 Task: Find connections with filter location Biankouma with filter topic #Managementconsultingwith filter profile language Spanish with filter current company Intelliswift Software with filter school P E S College of Engineering, MANDYA with filter industry Tobacco Manufacturing with filter service category Editing with filter keywords title Sheet Metal Worker
Action: Mouse moved to (483, 66)
Screenshot: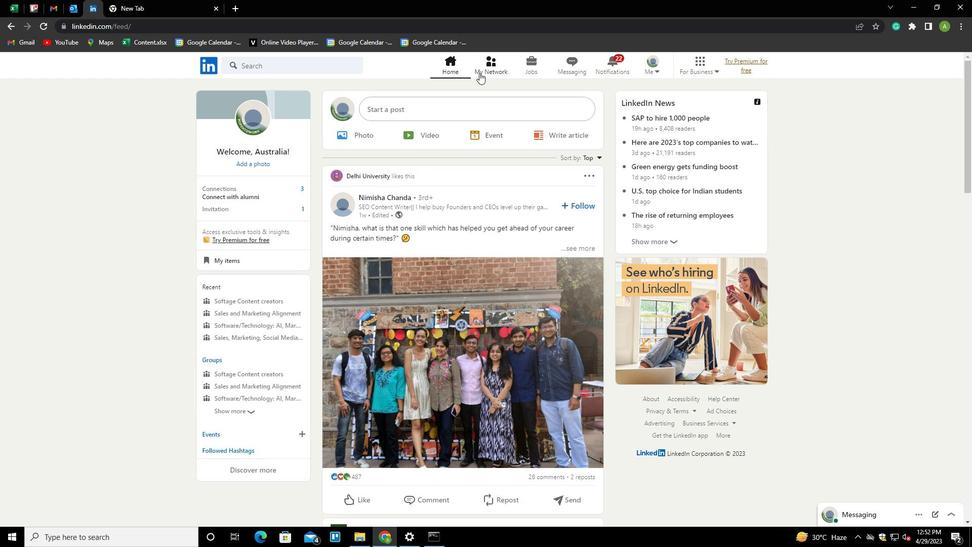 
Action: Mouse pressed left at (483, 66)
Screenshot: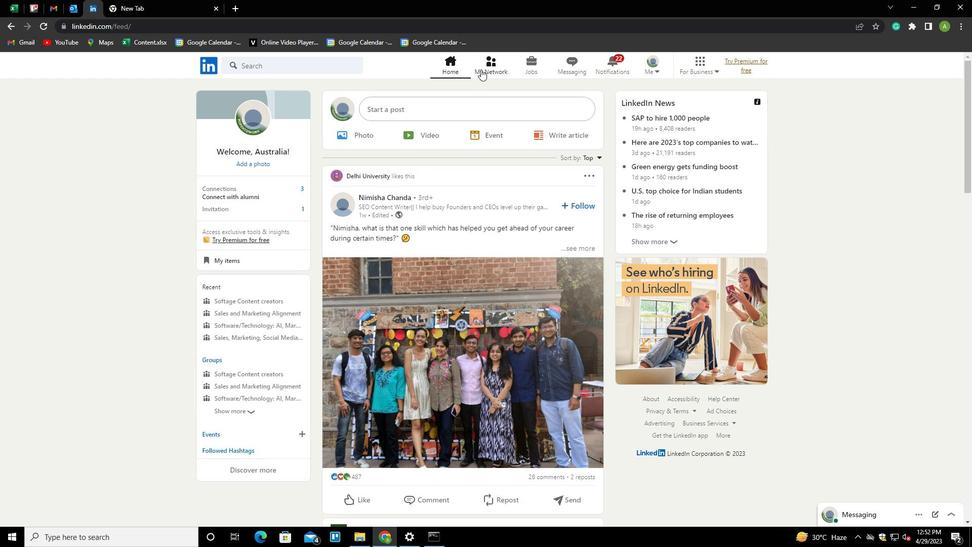 
Action: Mouse moved to (300, 124)
Screenshot: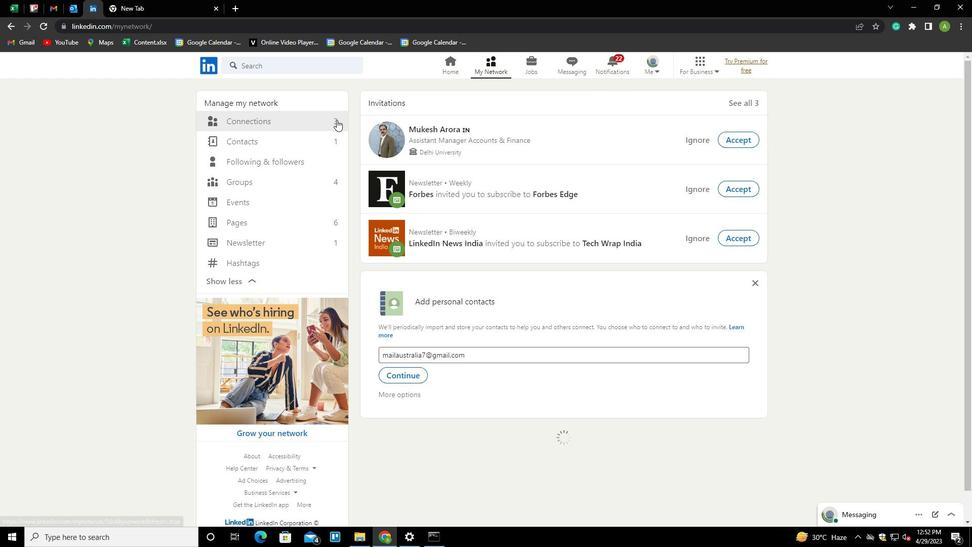 
Action: Mouse pressed left at (300, 124)
Screenshot: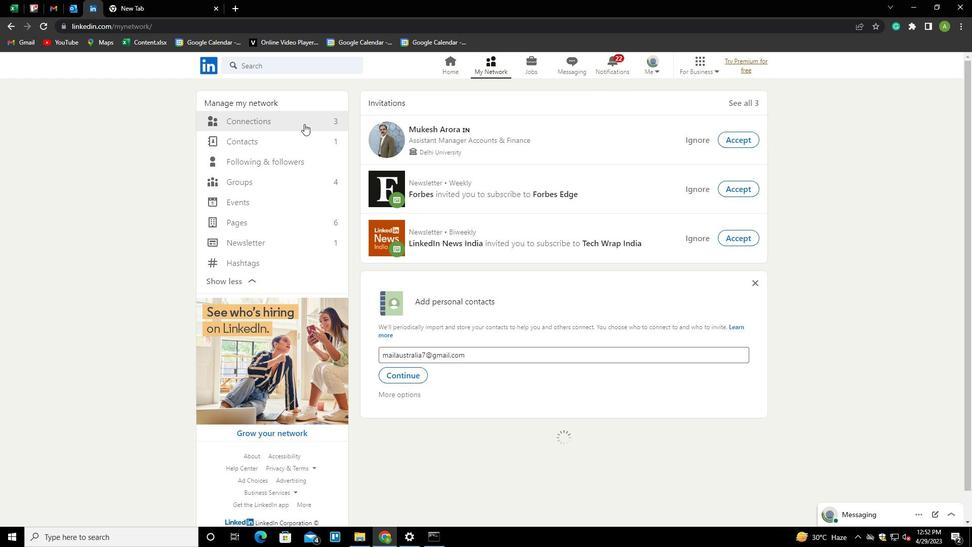 
Action: Mouse moved to (552, 126)
Screenshot: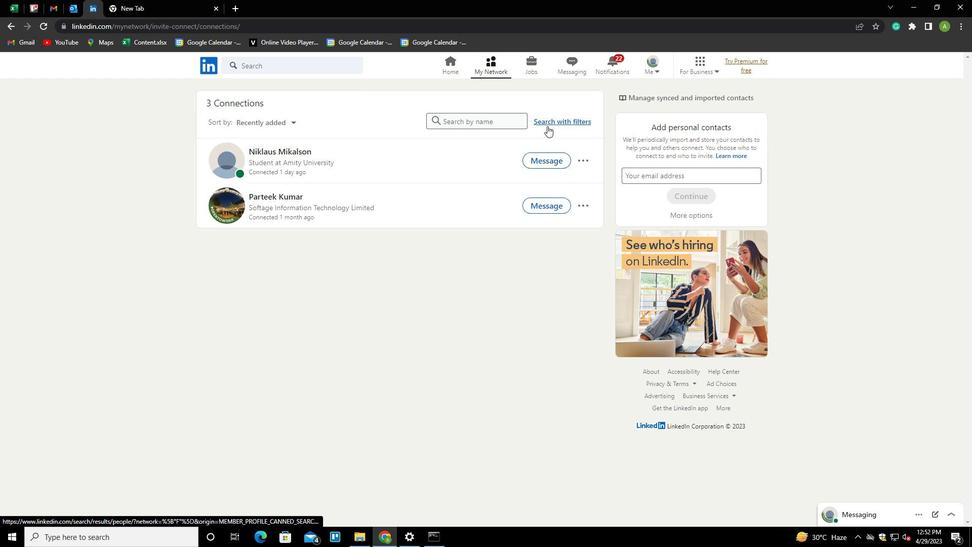 
Action: Mouse pressed left at (552, 126)
Screenshot: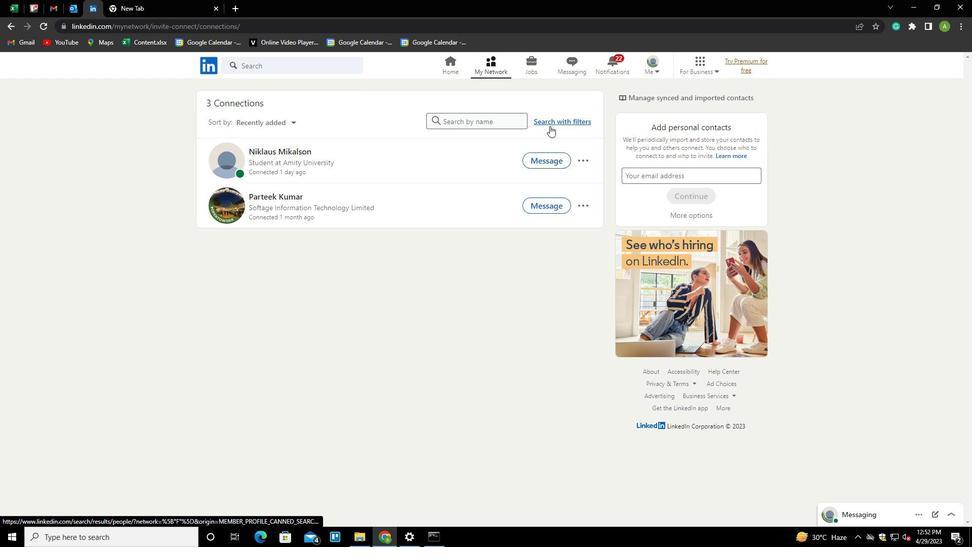 
Action: Mouse moved to (510, 94)
Screenshot: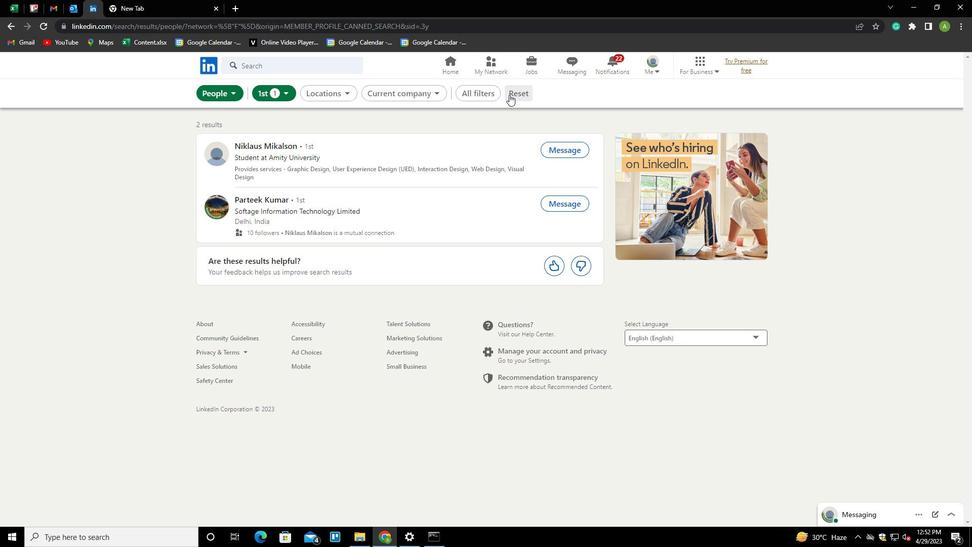 
Action: Mouse pressed left at (510, 94)
Screenshot: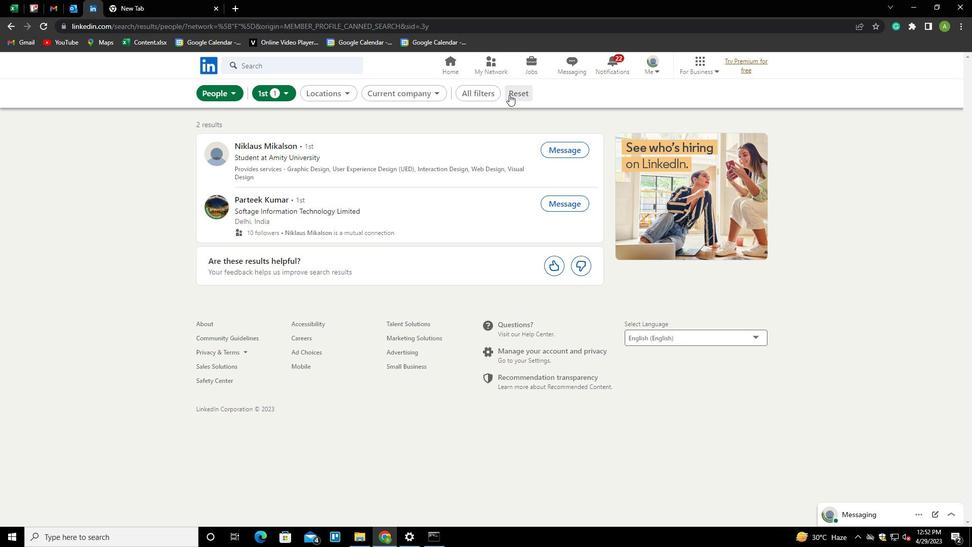 
Action: Mouse moved to (506, 92)
Screenshot: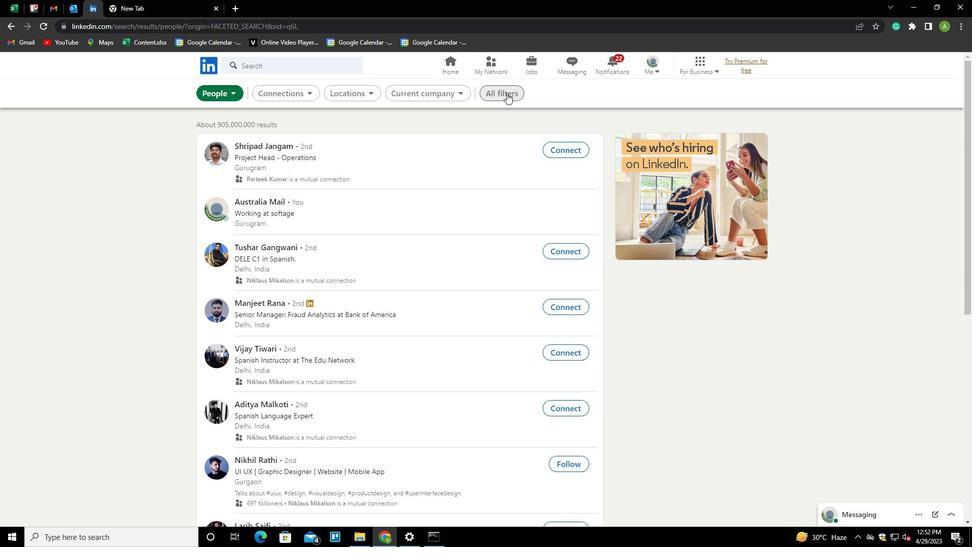
Action: Mouse pressed left at (506, 92)
Screenshot: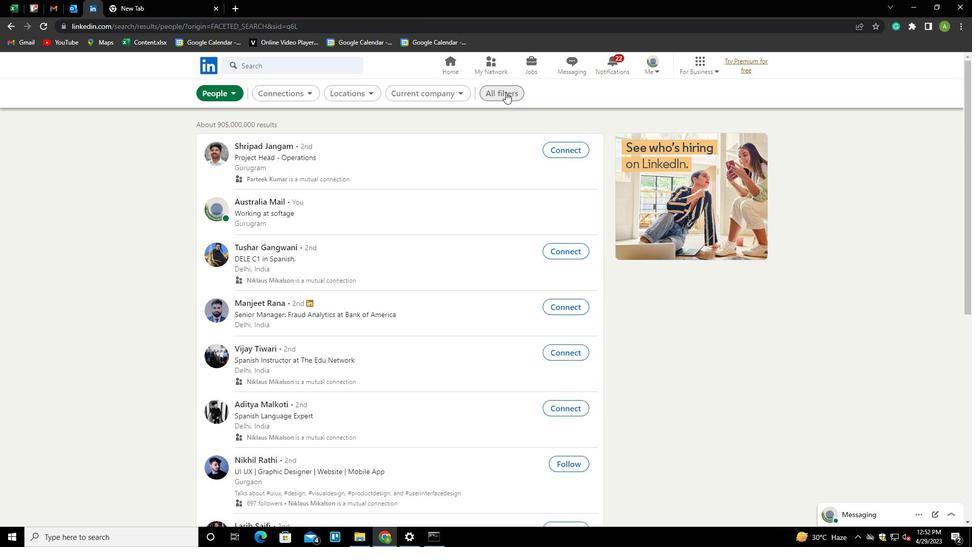 
Action: Mouse moved to (817, 265)
Screenshot: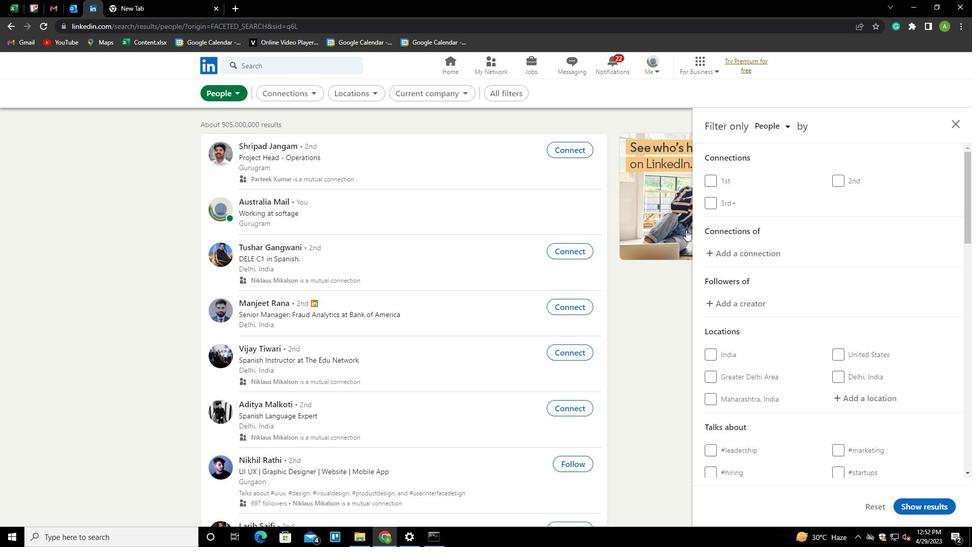 
Action: Mouse scrolled (817, 264) with delta (0, 0)
Screenshot: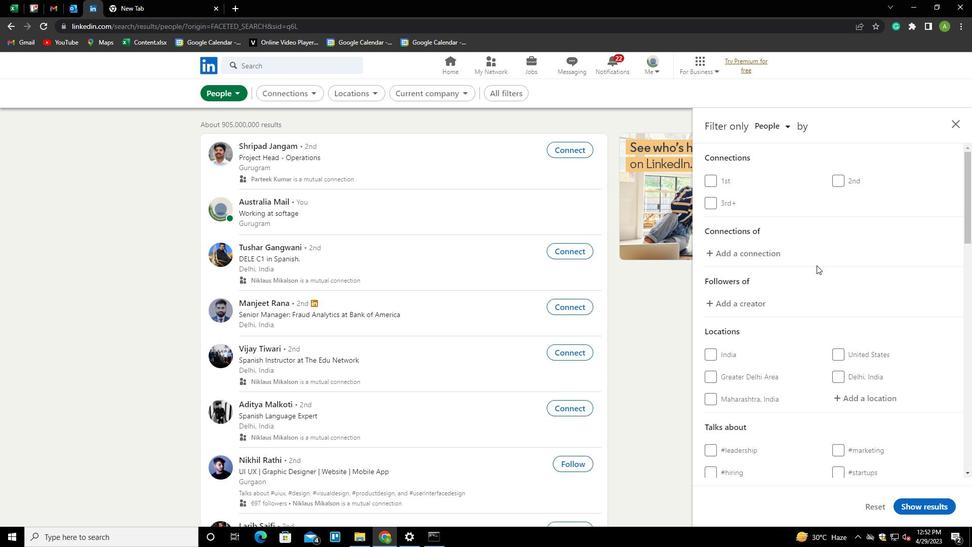 
Action: Mouse moved to (817, 265)
Screenshot: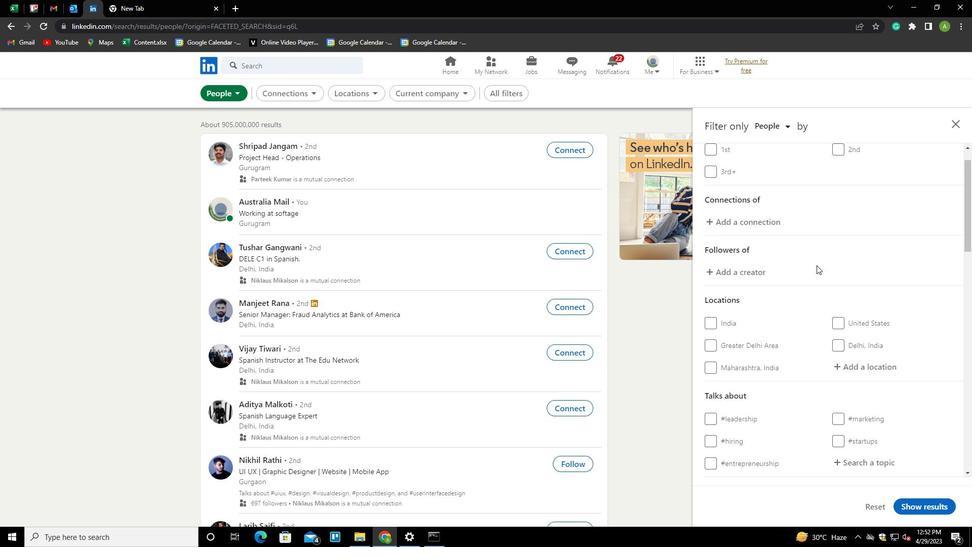 
Action: Mouse scrolled (817, 264) with delta (0, 0)
Screenshot: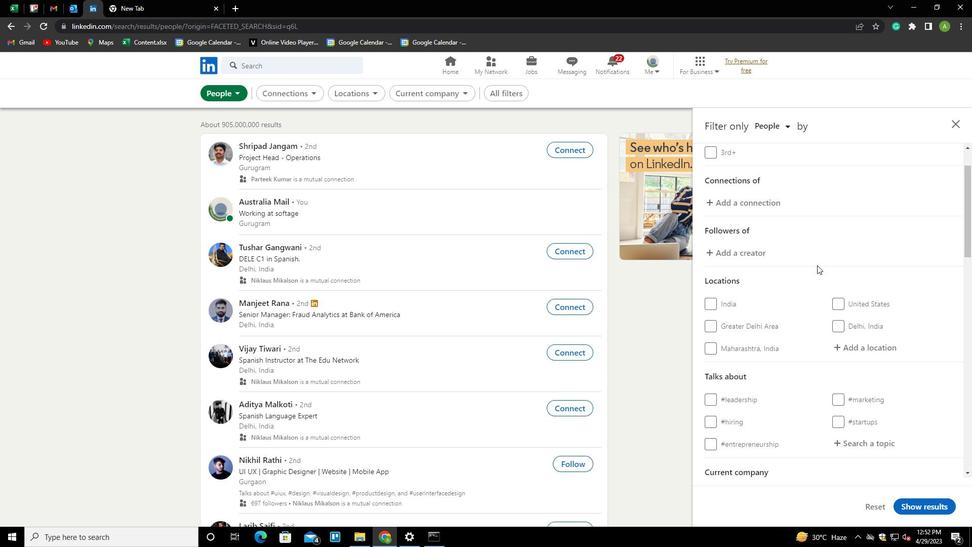 
Action: Mouse scrolled (817, 264) with delta (0, 0)
Screenshot: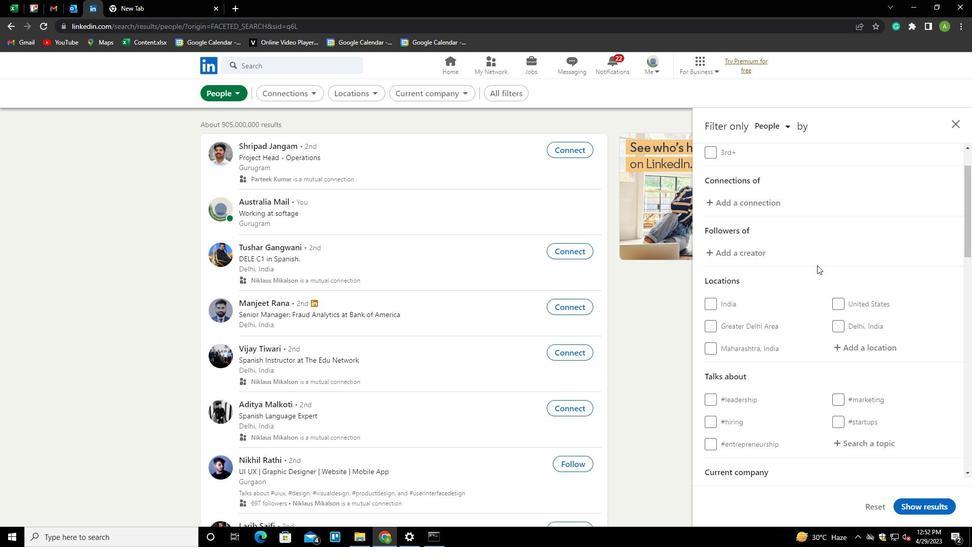 
Action: Mouse moved to (850, 241)
Screenshot: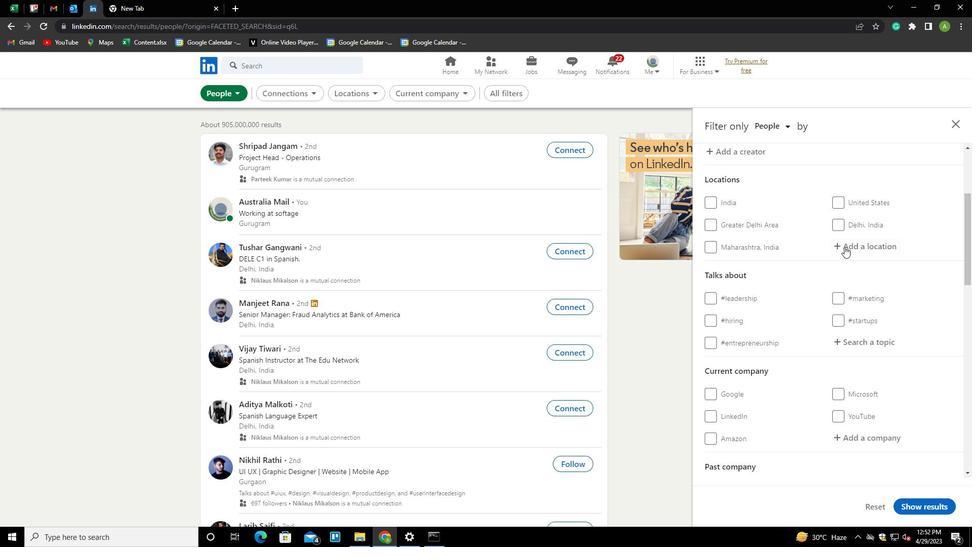 
Action: Mouse pressed left at (850, 241)
Screenshot: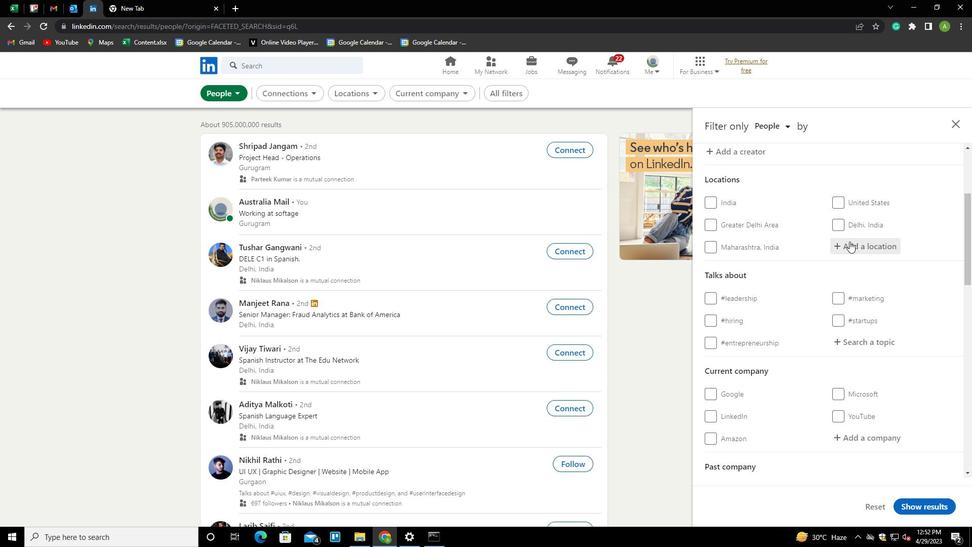 
Action: Key pressed <Key.shift>BIANKOUAM<Key.backspace><Key.backspace>MA
Screenshot: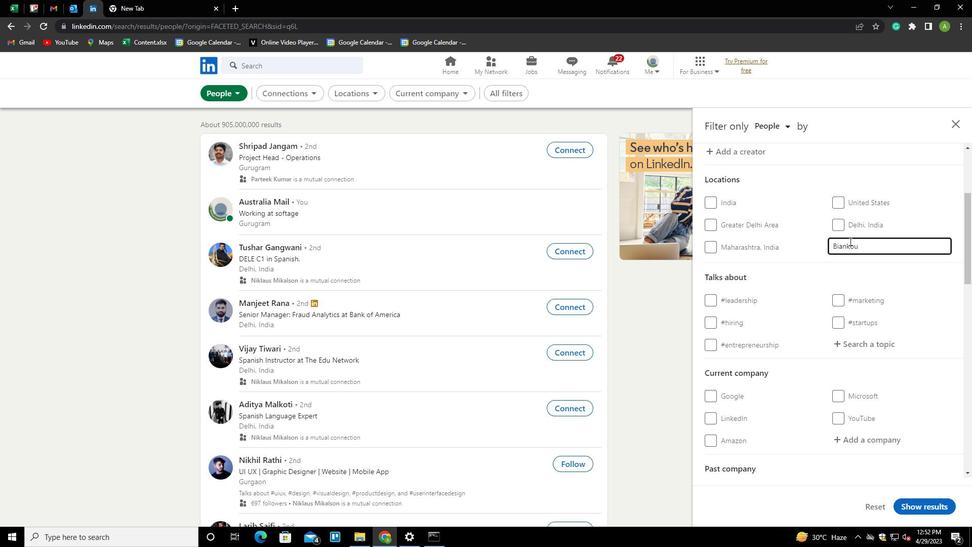 
Action: Mouse moved to (914, 279)
Screenshot: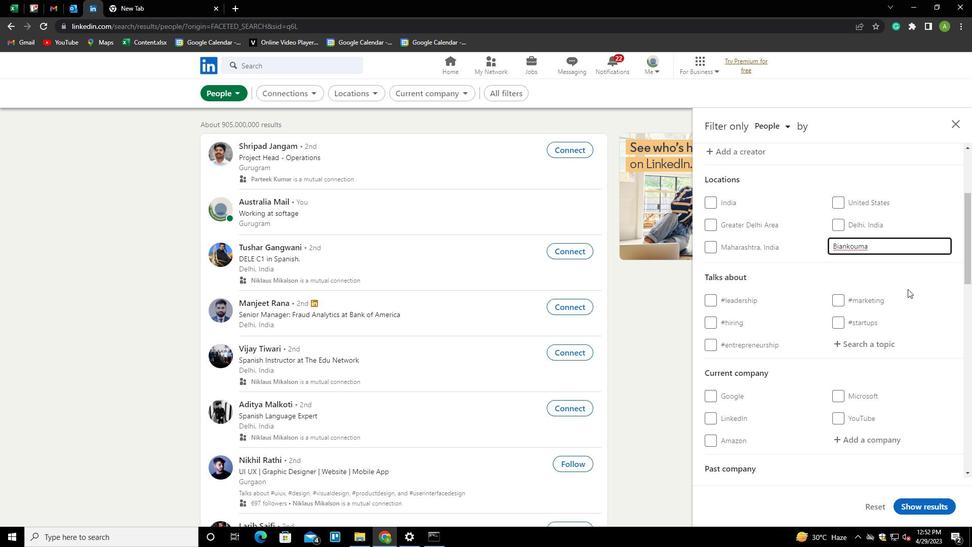 
Action: Mouse pressed left at (914, 279)
Screenshot: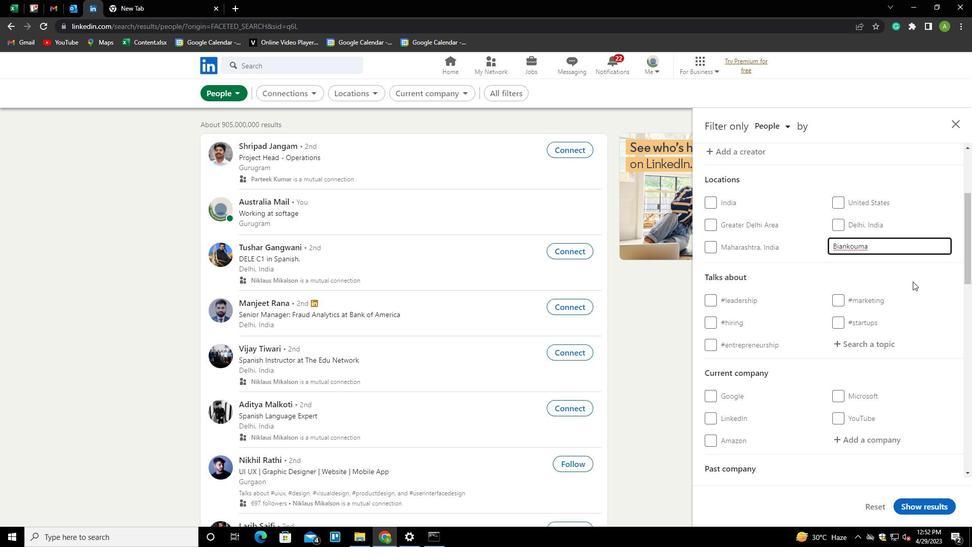 
Action: Mouse scrolled (914, 278) with delta (0, 0)
Screenshot: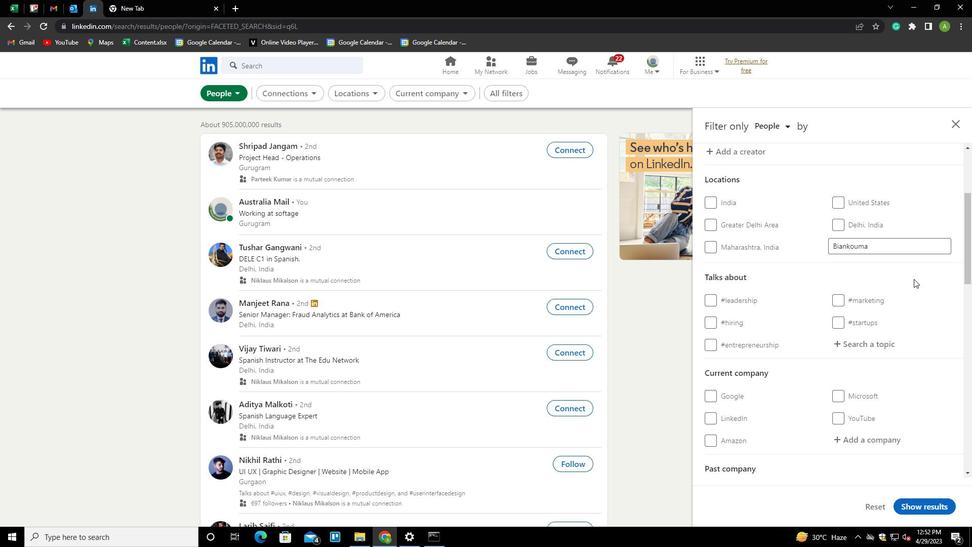 
Action: Mouse scrolled (914, 278) with delta (0, 0)
Screenshot: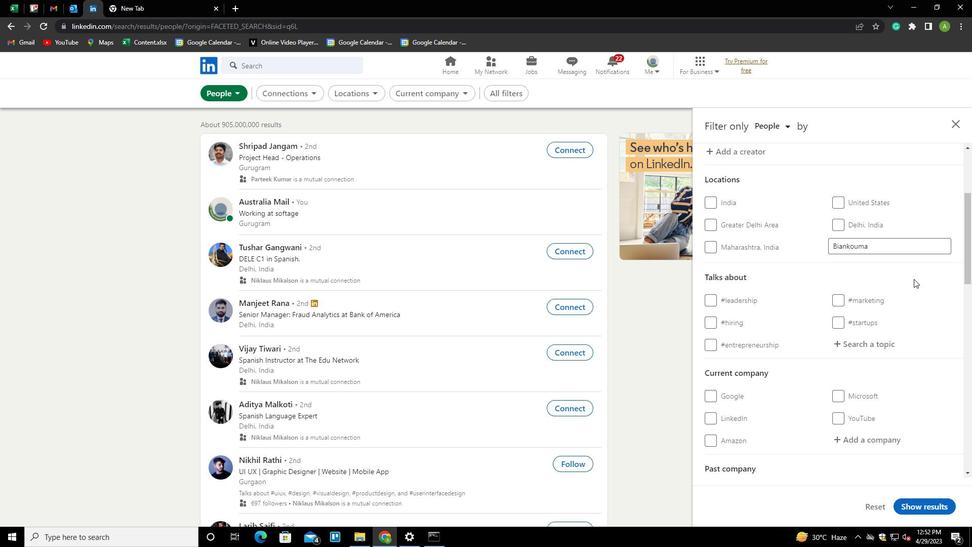 
Action: Mouse moved to (879, 239)
Screenshot: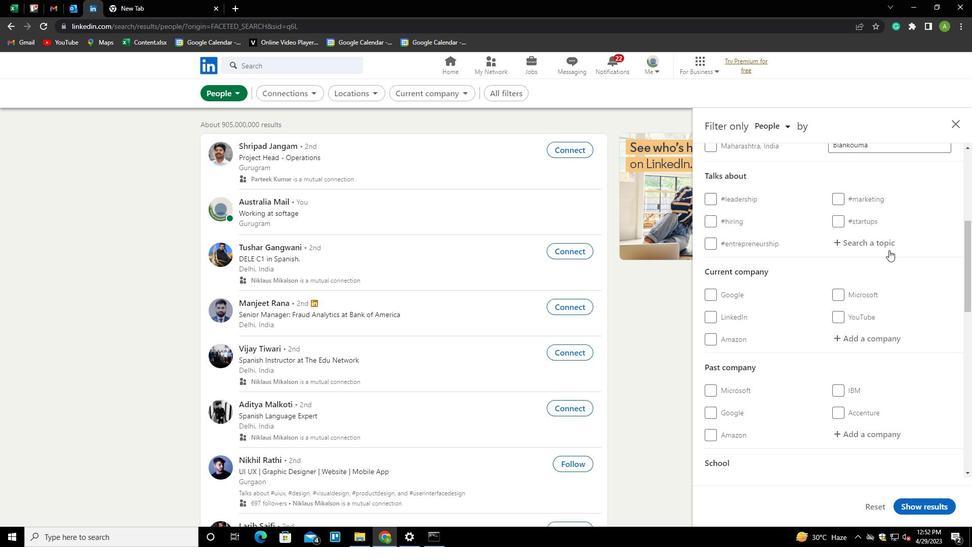 
Action: Mouse pressed left at (879, 239)
Screenshot: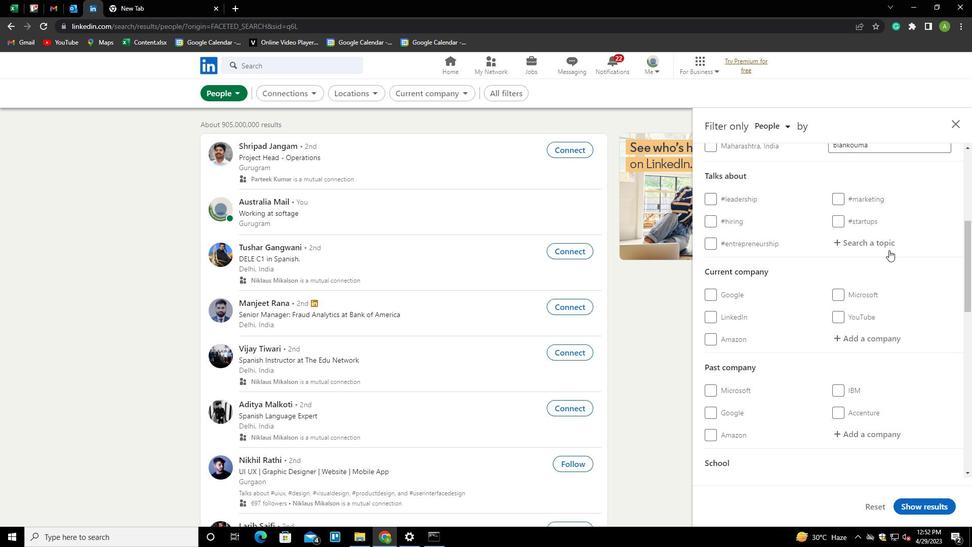 
Action: Mouse moved to (879, 244)
Screenshot: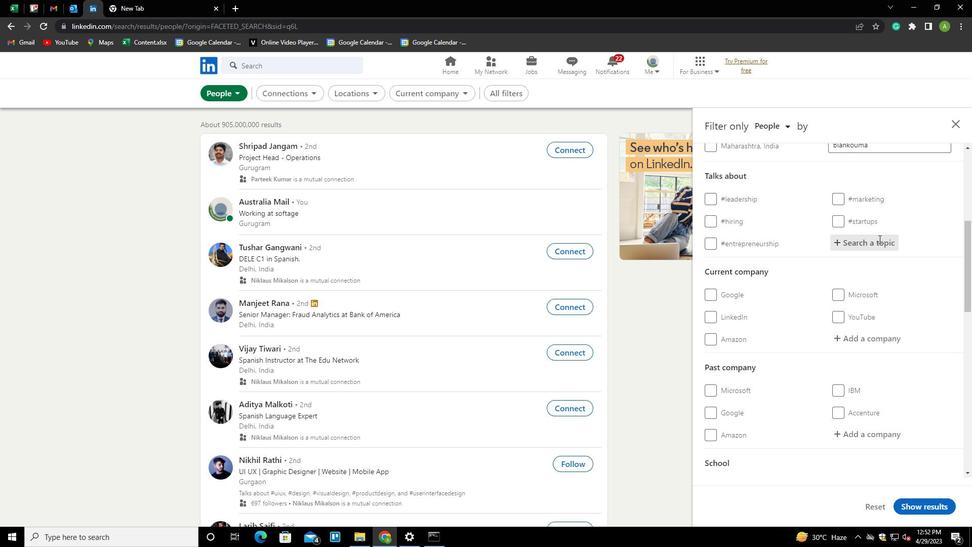 
Action: Mouse pressed left at (879, 244)
Screenshot: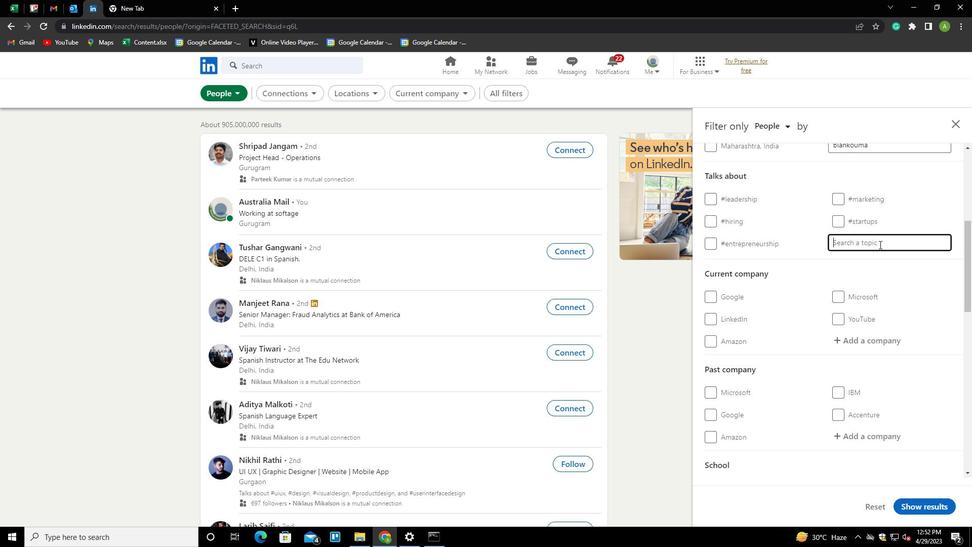 
Action: Key pressed MANAGEMENTCON<Key.down><Key.enter>
Screenshot: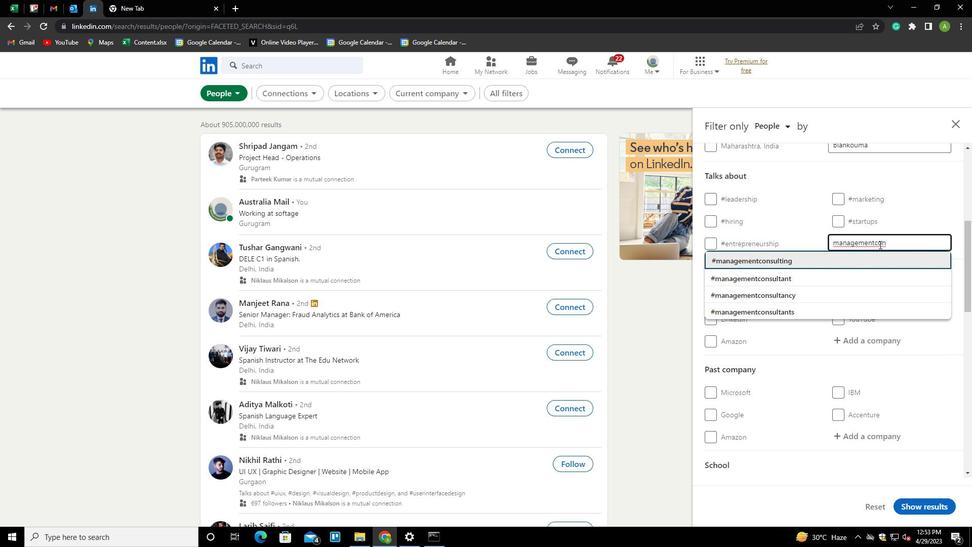 
Action: Mouse scrolled (879, 244) with delta (0, 0)
Screenshot: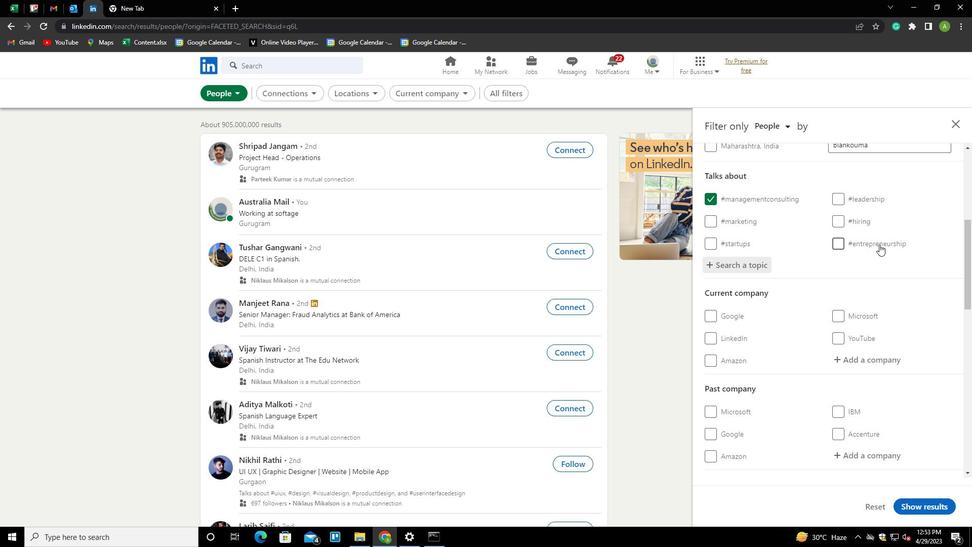 
Action: Mouse scrolled (879, 244) with delta (0, 0)
Screenshot: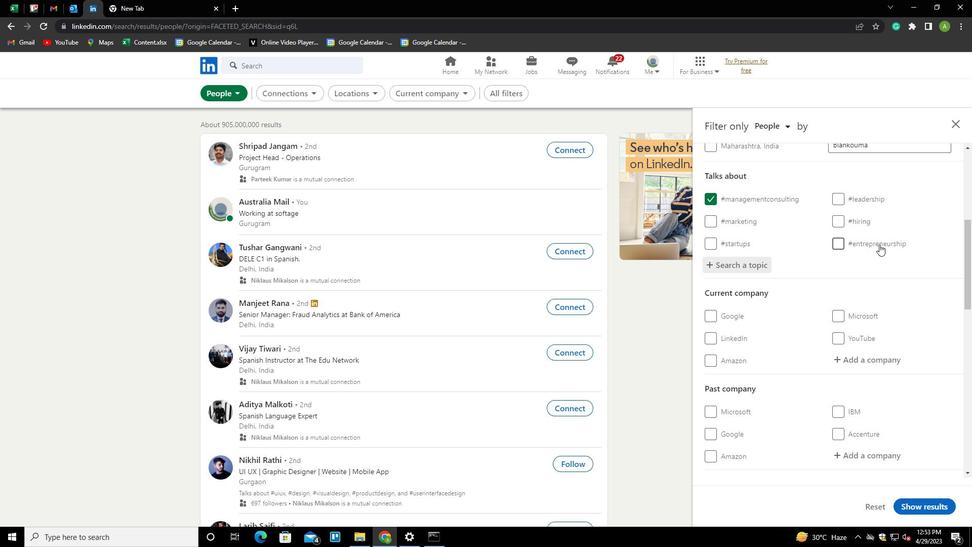 
Action: Mouse scrolled (879, 244) with delta (0, 0)
Screenshot: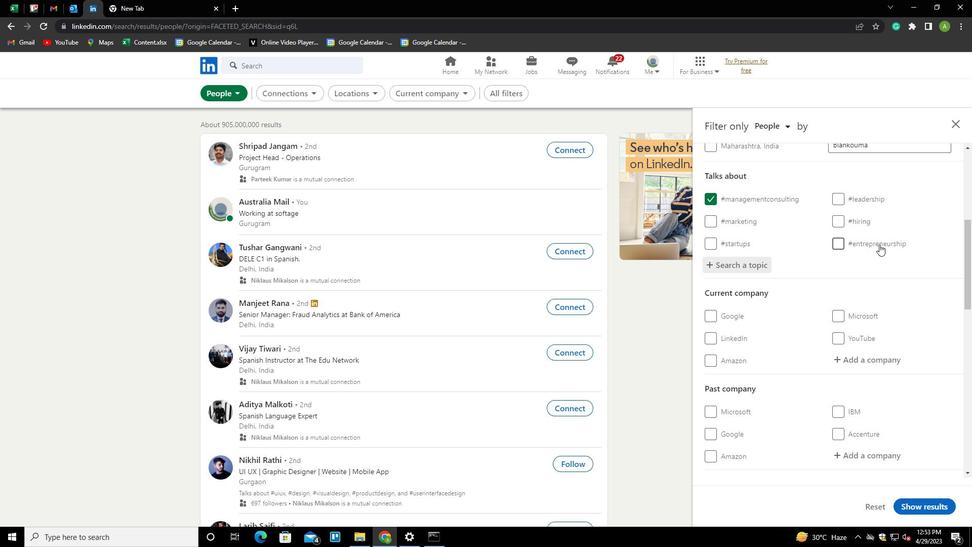 
Action: Mouse scrolled (879, 244) with delta (0, 0)
Screenshot: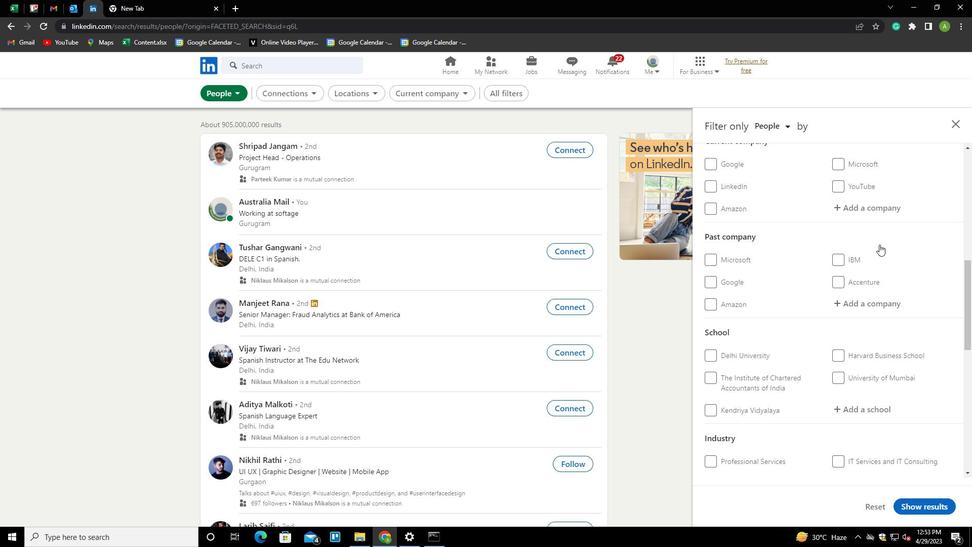 
Action: Mouse scrolled (879, 244) with delta (0, 0)
Screenshot: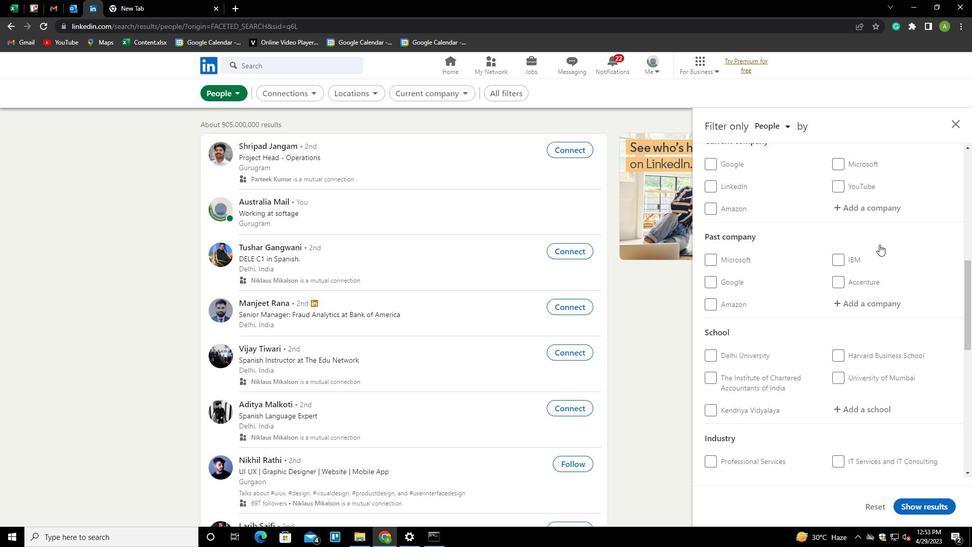 
Action: Mouse scrolled (879, 244) with delta (0, 0)
Screenshot: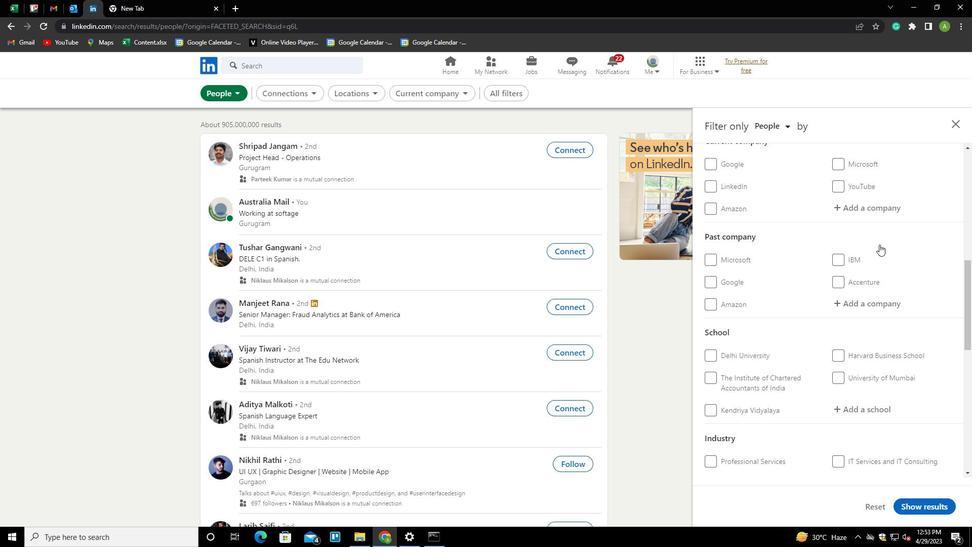 
Action: Mouse scrolled (879, 244) with delta (0, 0)
Screenshot: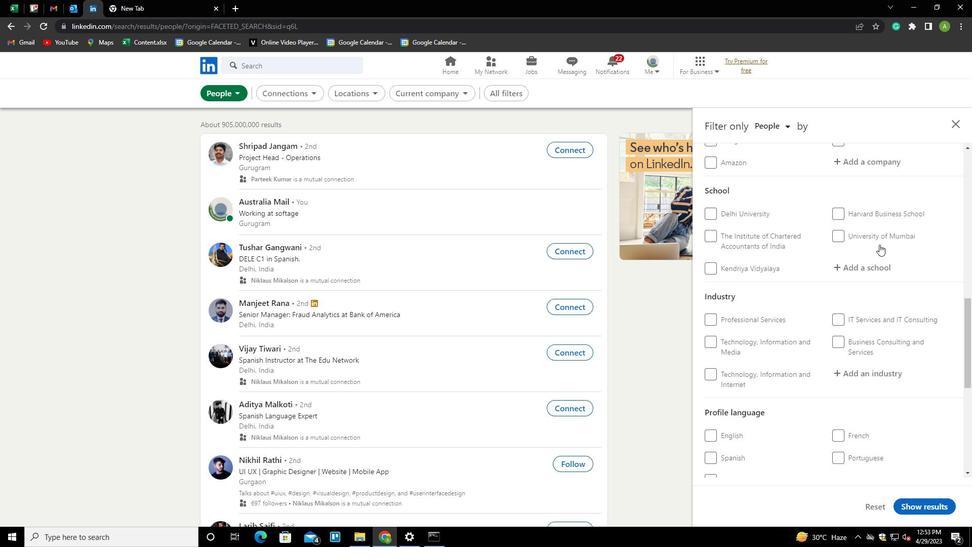 
Action: Mouse scrolled (879, 244) with delta (0, 0)
Screenshot: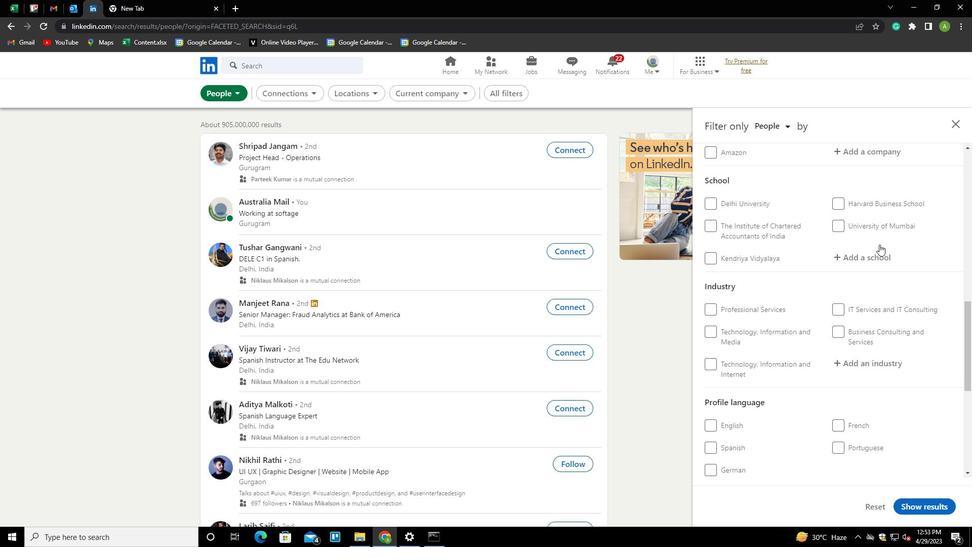 
Action: Mouse moved to (726, 347)
Screenshot: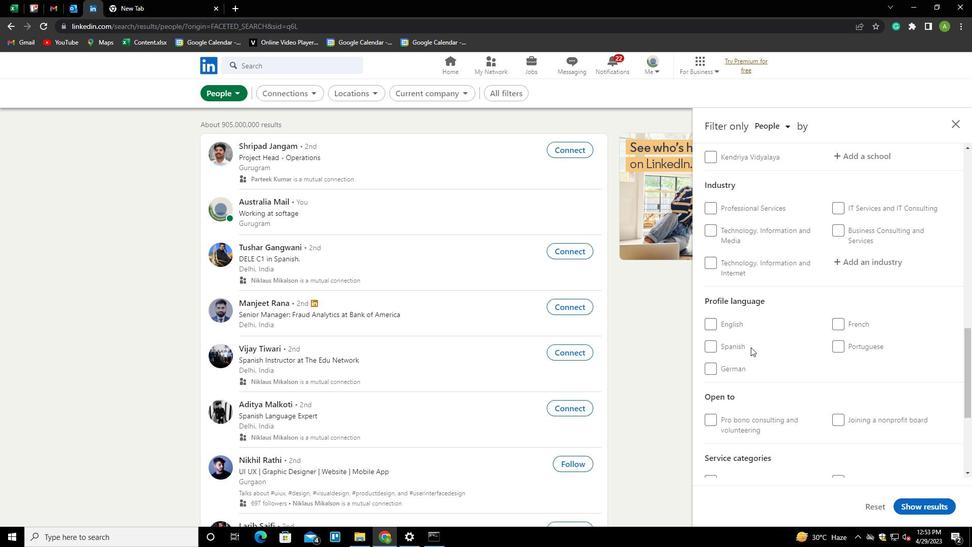 
Action: Mouse pressed left at (726, 347)
Screenshot: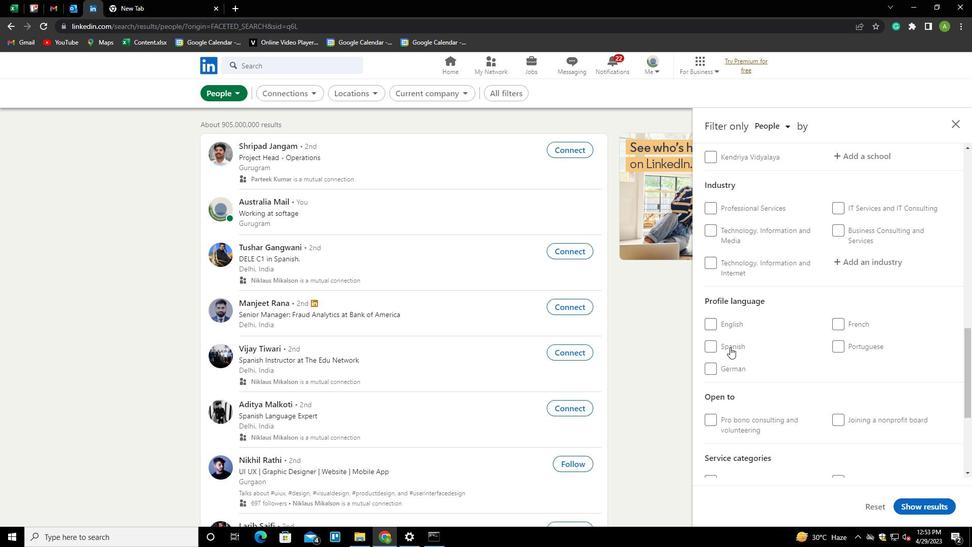 
Action: Mouse moved to (901, 347)
Screenshot: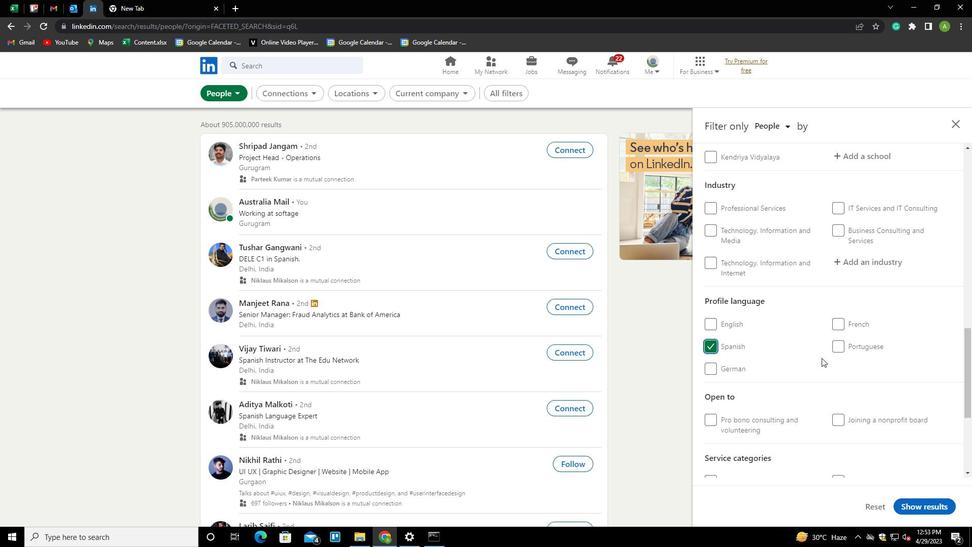
Action: Mouse scrolled (901, 347) with delta (0, 0)
Screenshot: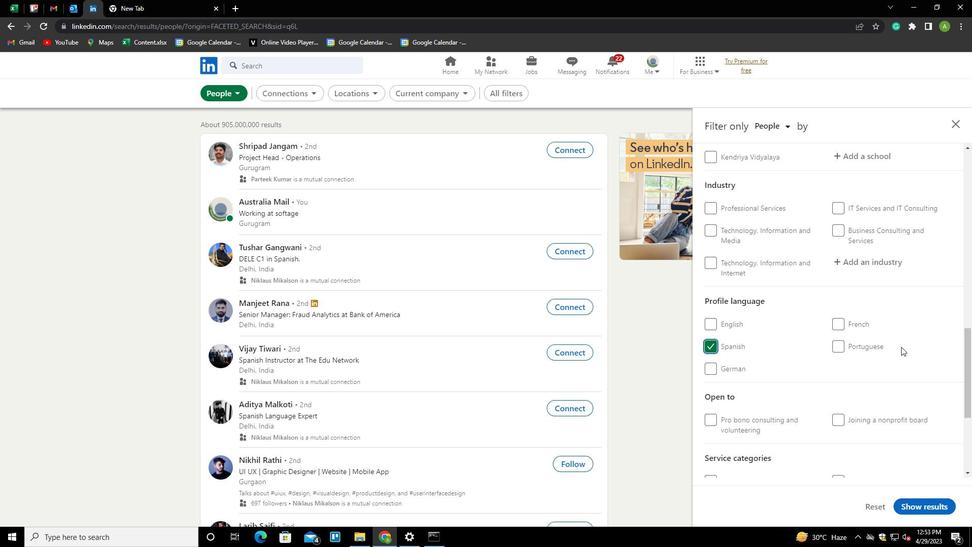 
Action: Mouse scrolled (901, 347) with delta (0, 0)
Screenshot: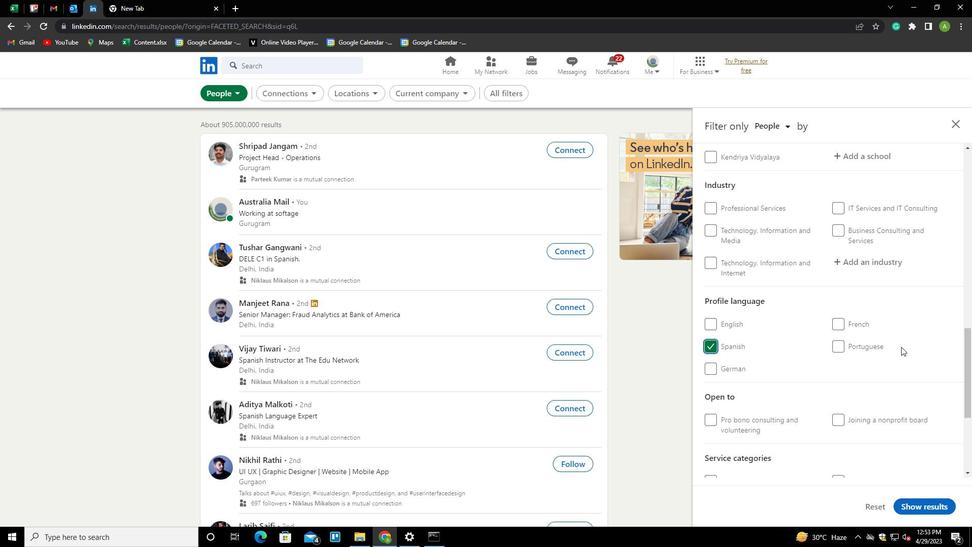 
Action: Mouse moved to (900, 347)
Screenshot: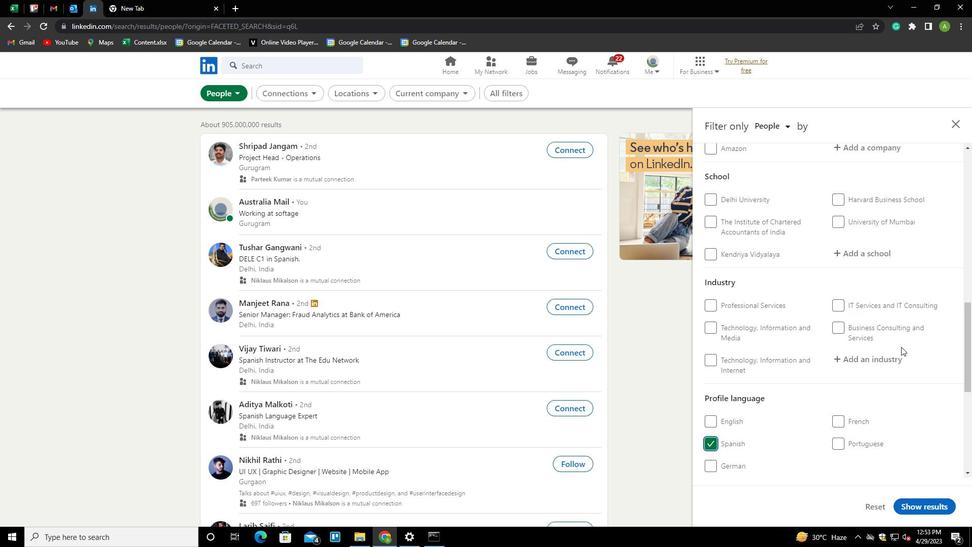 
Action: Mouse scrolled (900, 347) with delta (0, 0)
Screenshot: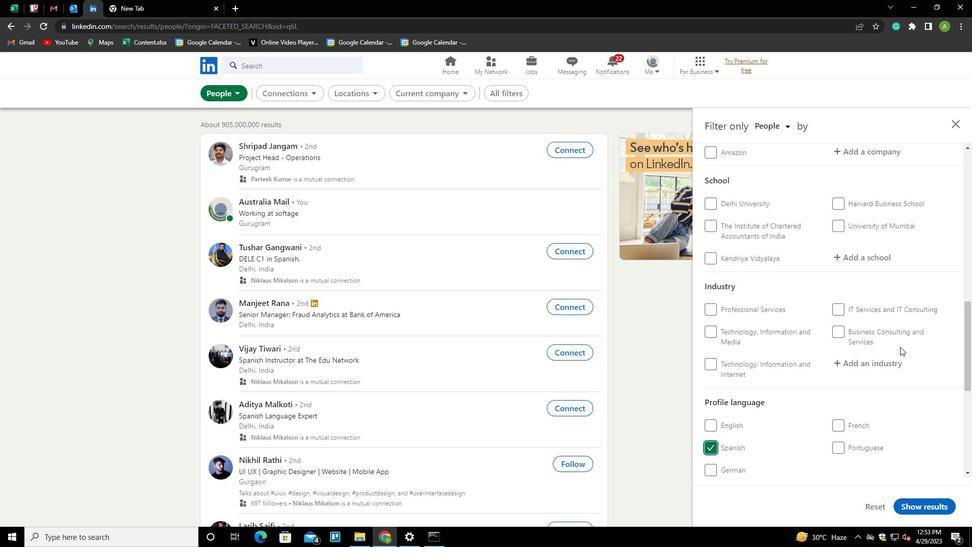 
Action: Mouse moved to (899, 348)
Screenshot: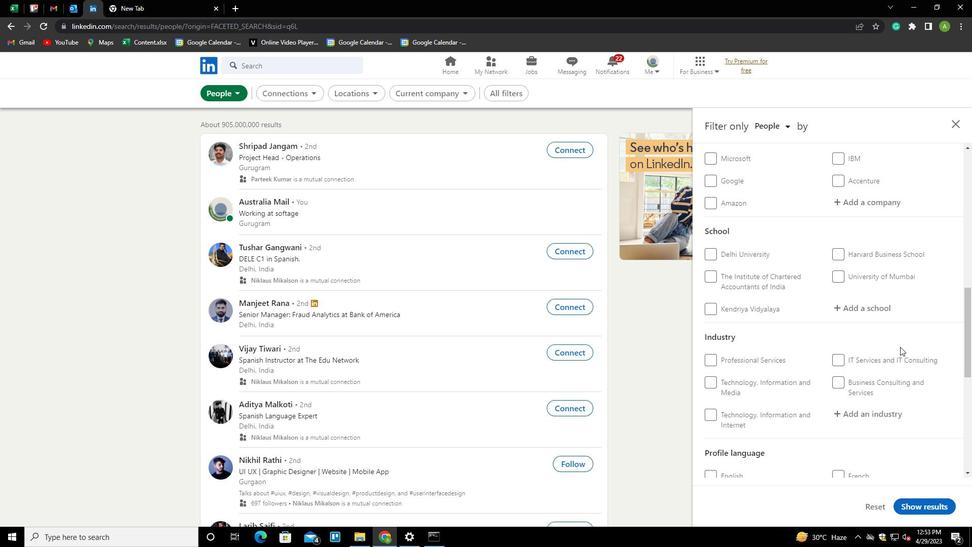 
Action: Mouse scrolled (899, 348) with delta (0, 0)
Screenshot: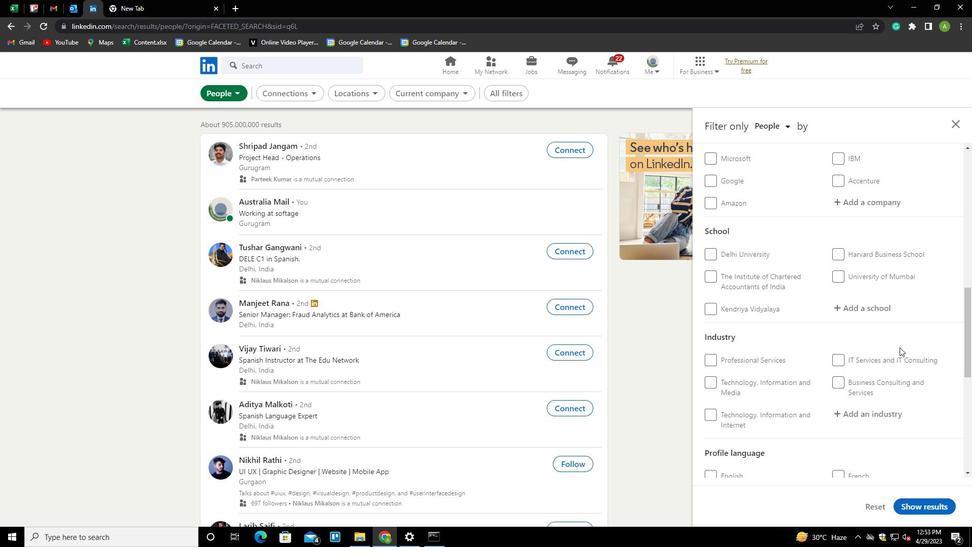 
Action: Mouse scrolled (899, 348) with delta (0, 0)
Screenshot: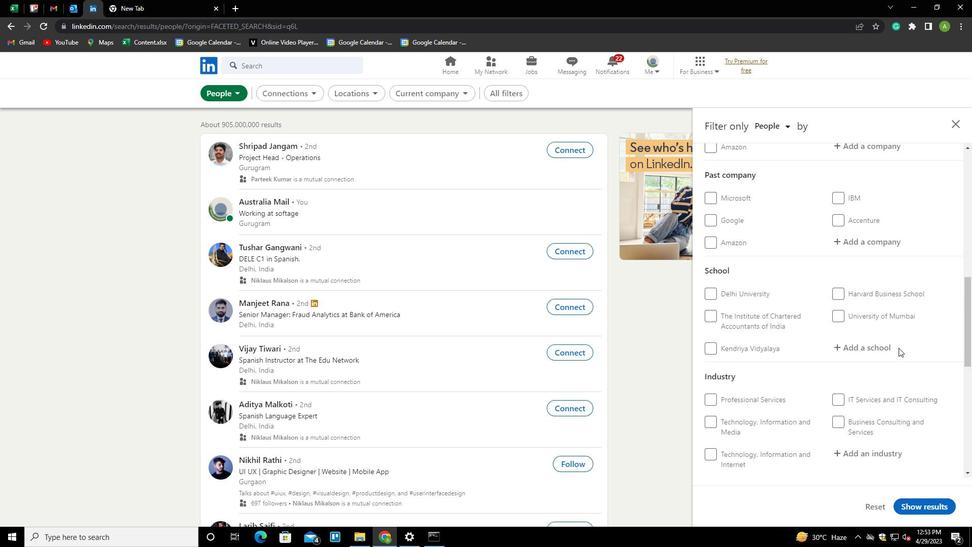 
Action: Mouse scrolled (899, 348) with delta (0, 0)
Screenshot: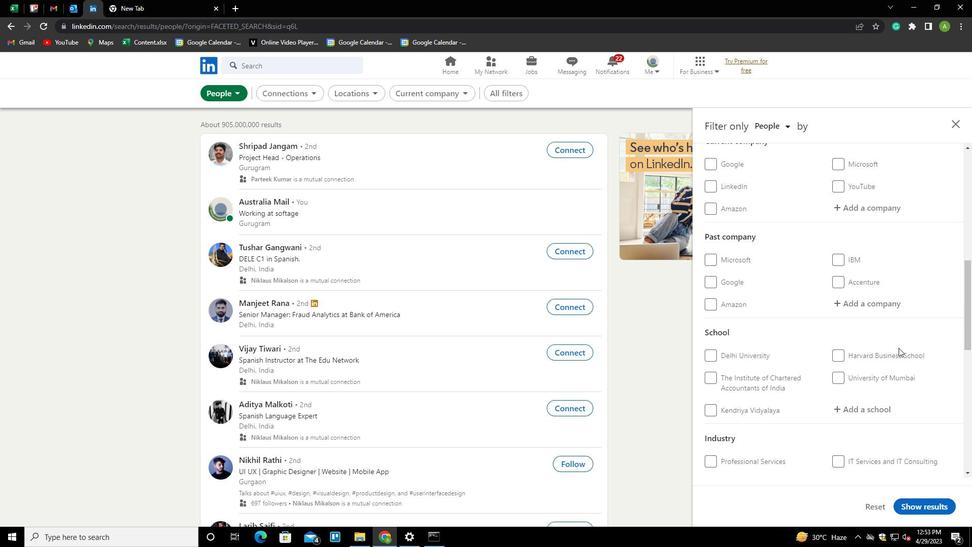 
Action: Mouse moved to (857, 258)
Screenshot: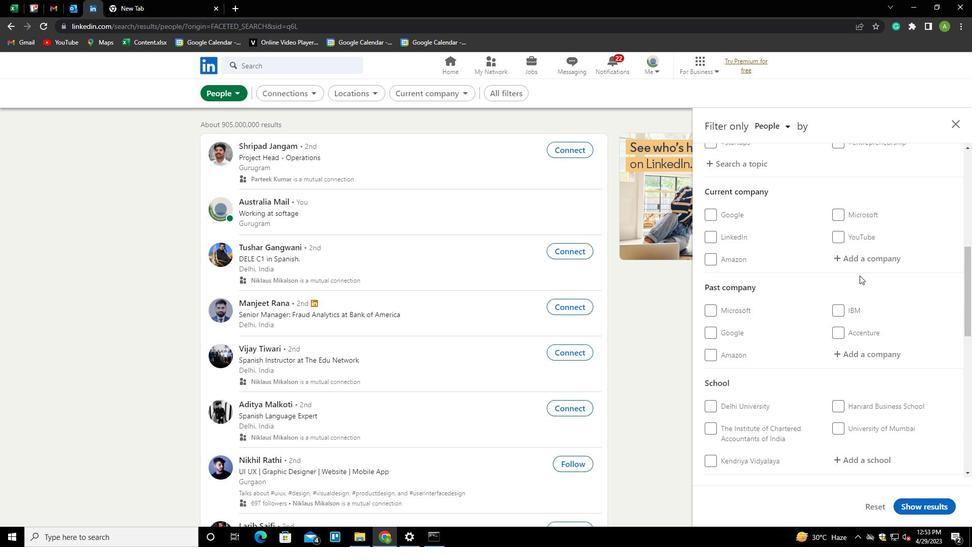 
Action: Mouse pressed left at (857, 258)
Screenshot: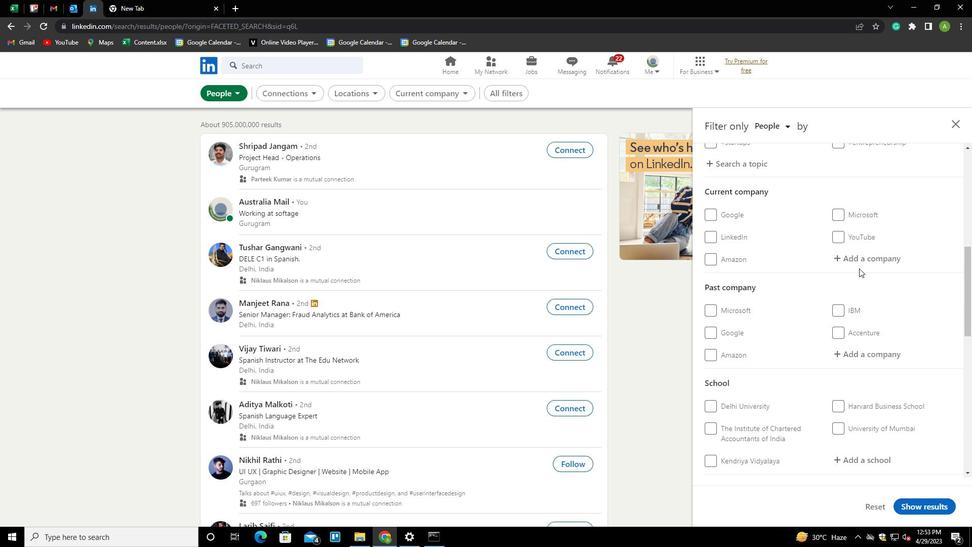 
Action: Key pressed <Key.shift>INTELLIS<Key.down><Key.enter>
Screenshot: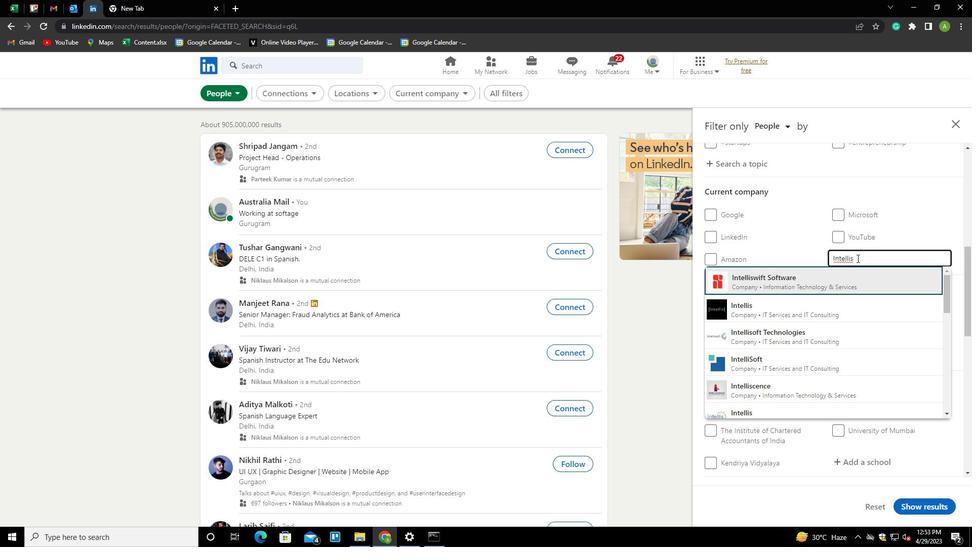 
Action: Mouse scrolled (857, 257) with delta (0, 0)
Screenshot: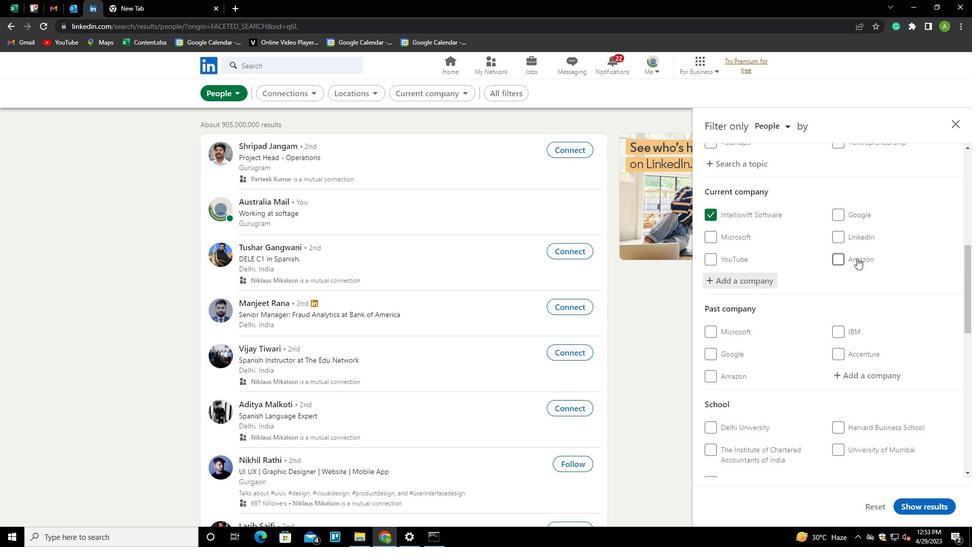 
Action: Mouse scrolled (857, 257) with delta (0, 0)
Screenshot: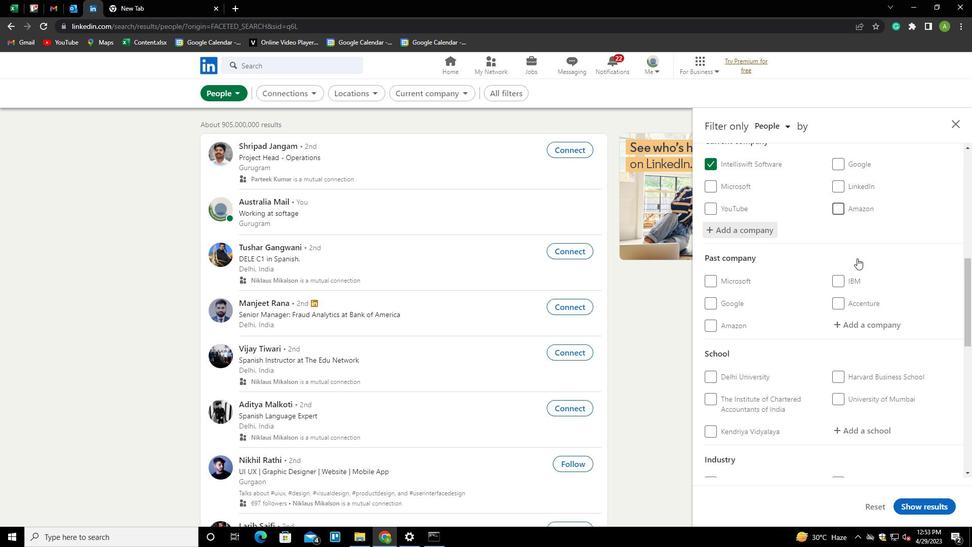 
Action: Mouse scrolled (857, 257) with delta (0, 0)
Screenshot: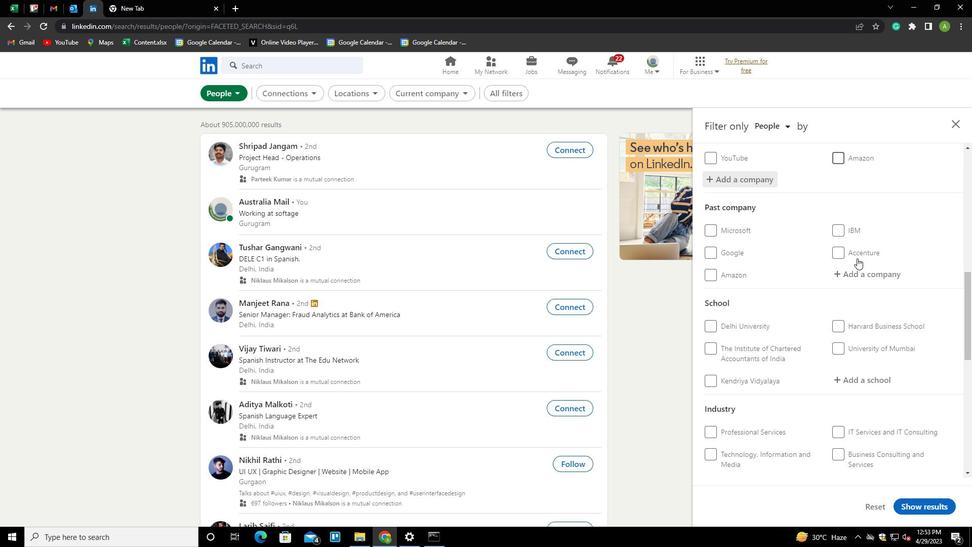 
Action: Mouse moved to (855, 322)
Screenshot: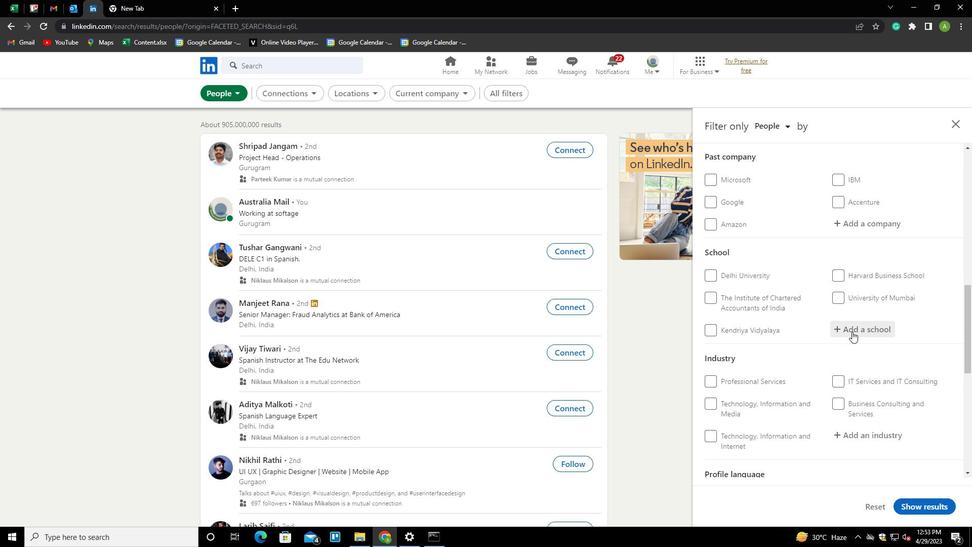 
Action: Mouse pressed left at (855, 322)
Screenshot: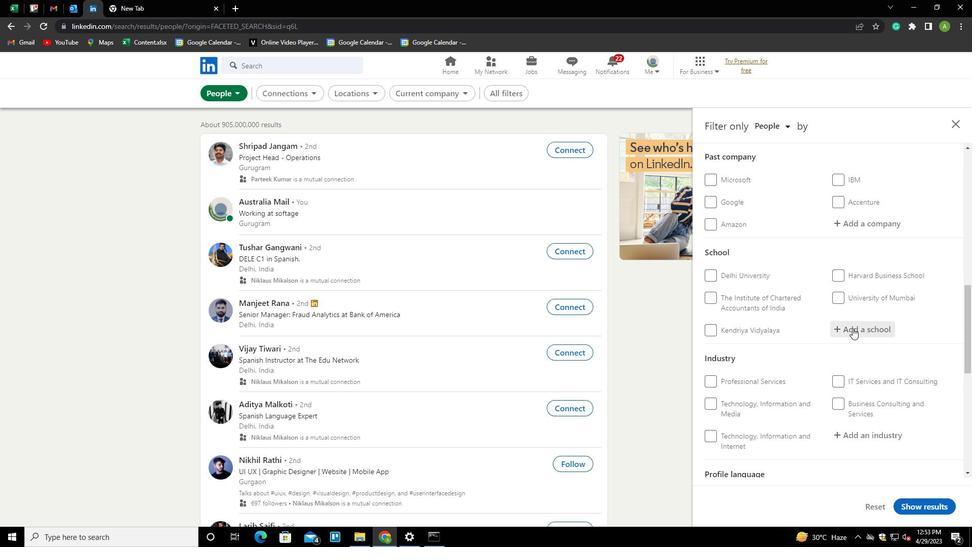 
Action: Key pressed <Key.shift>P<Key.space>E<Key.space>S<Key.space><Key.down><Key.down><Key.down><Key.enter>
Screenshot: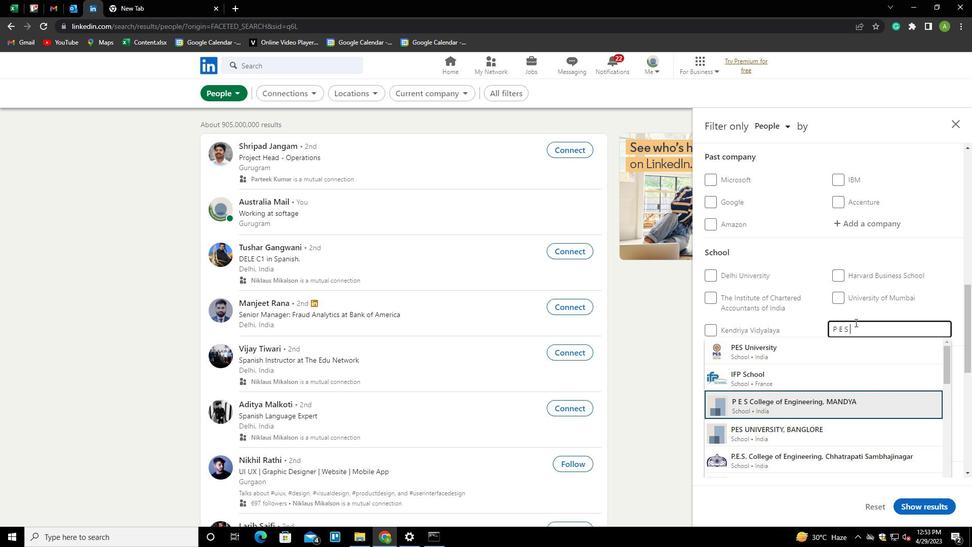 
Action: Mouse scrolled (855, 322) with delta (0, 0)
Screenshot: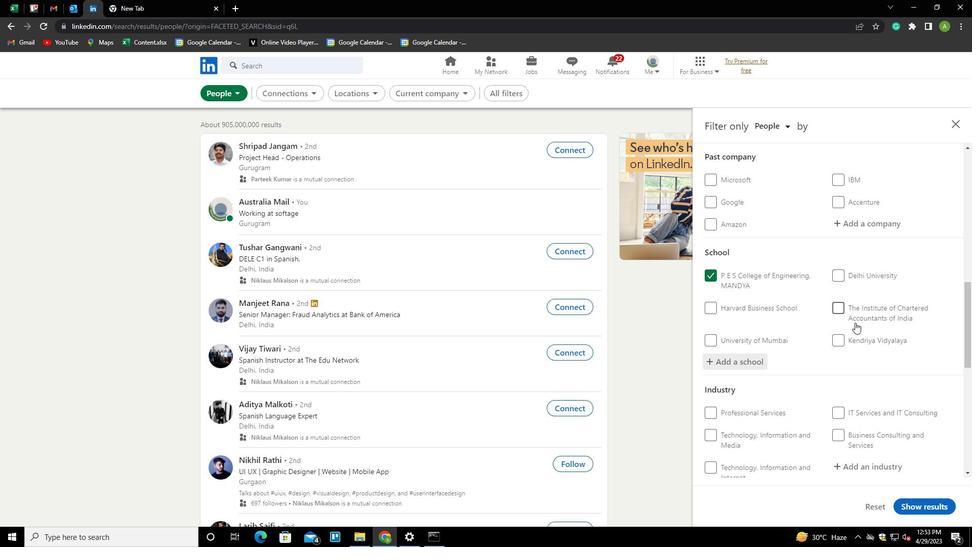 
Action: Mouse scrolled (855, 322) with delta (0, 0)
Screenshot: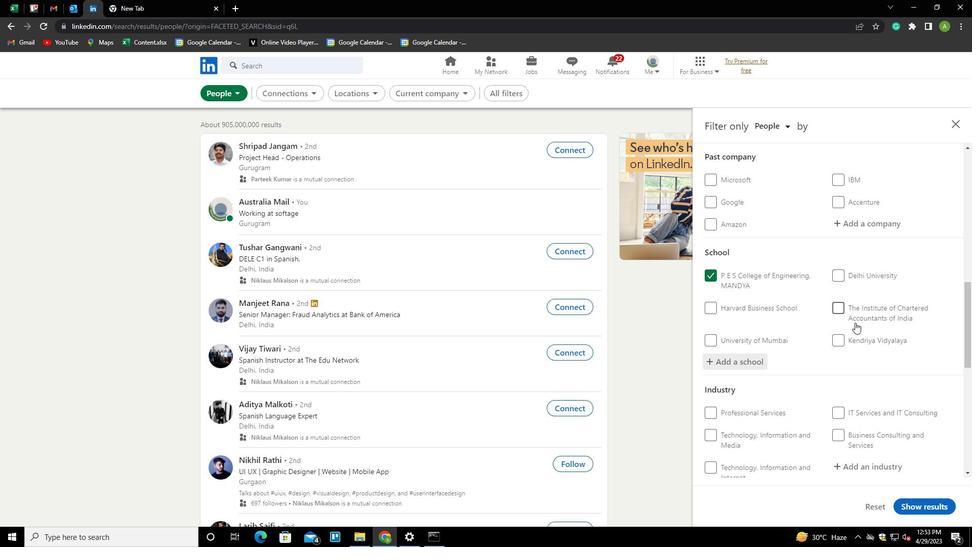 
Action: Mouse scrolled (855, 322) with delta (0, 0)
Screenshot: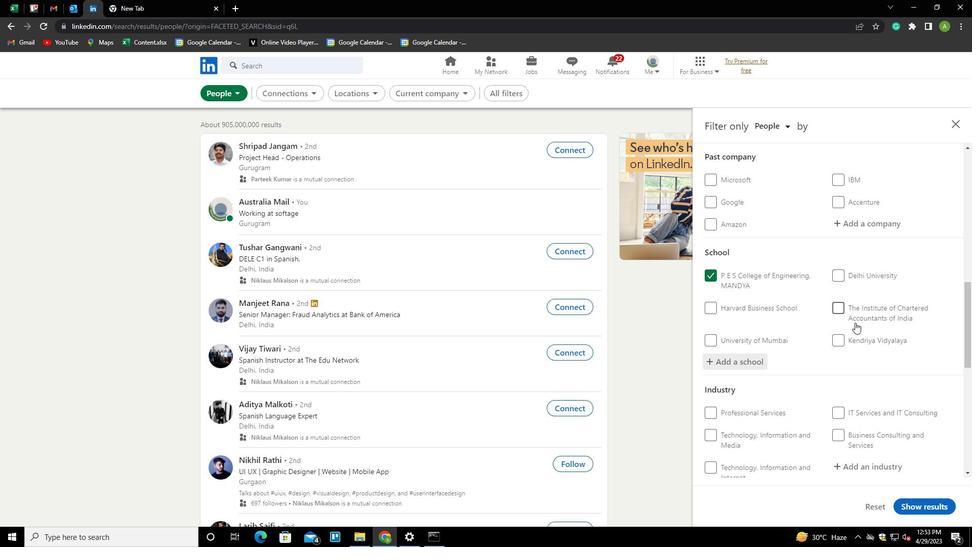 
Action: Mouse scrolled (855, 322) with delta (0, 0)
Screenshot: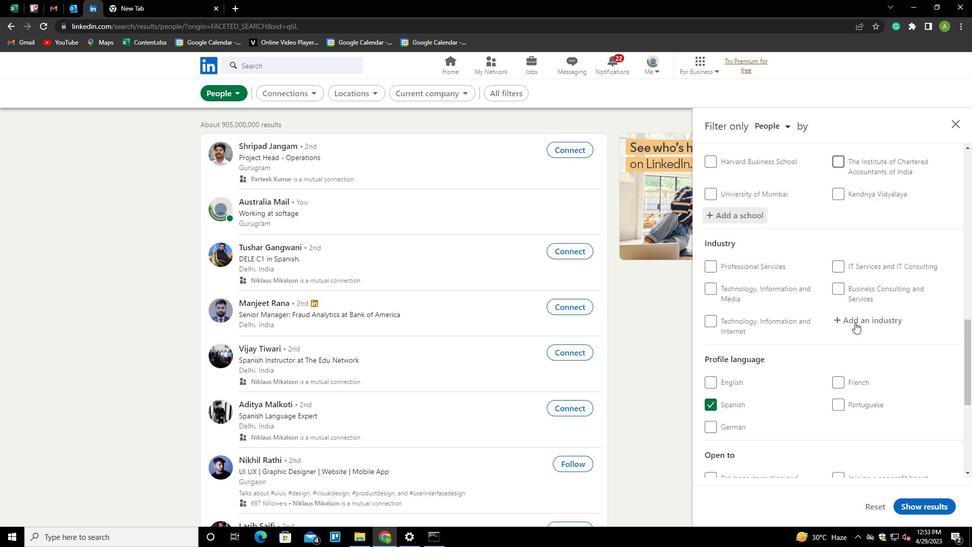 
Action: Mouse scrolled (855, 322) with delta (0, 0)
Screenshot: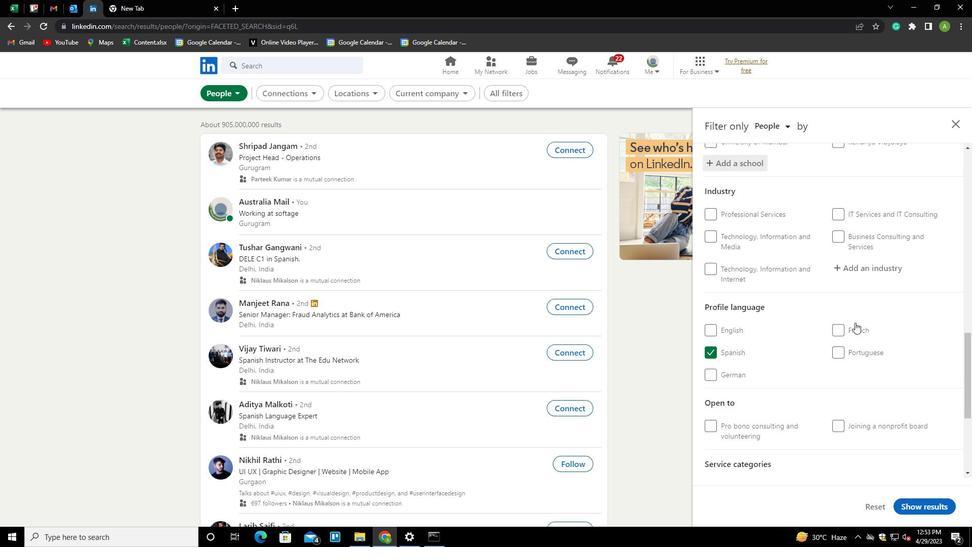 
Action: Mouse scrolled (855, 322) with delta (0, 0)
Screenshot: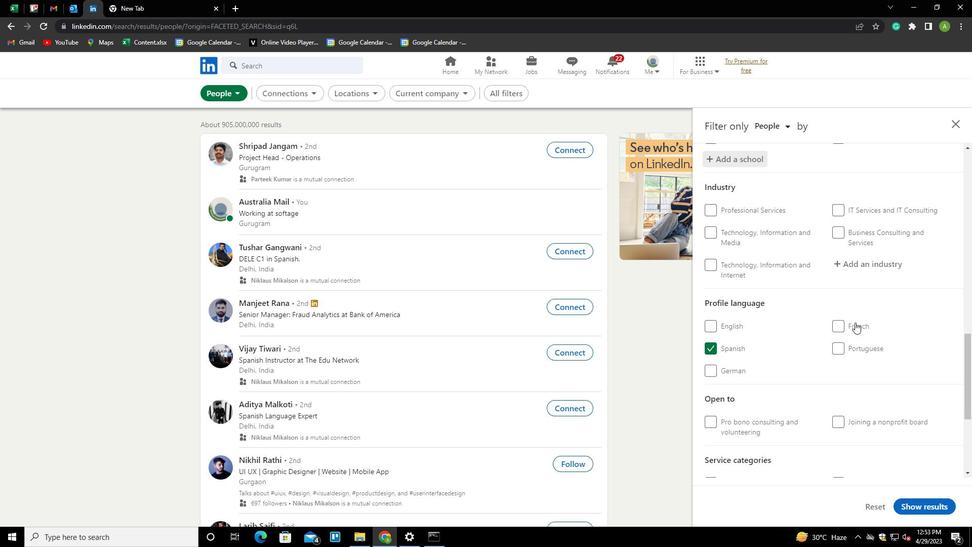 
Action: Mouse moved to (859, 351)
Screenshot: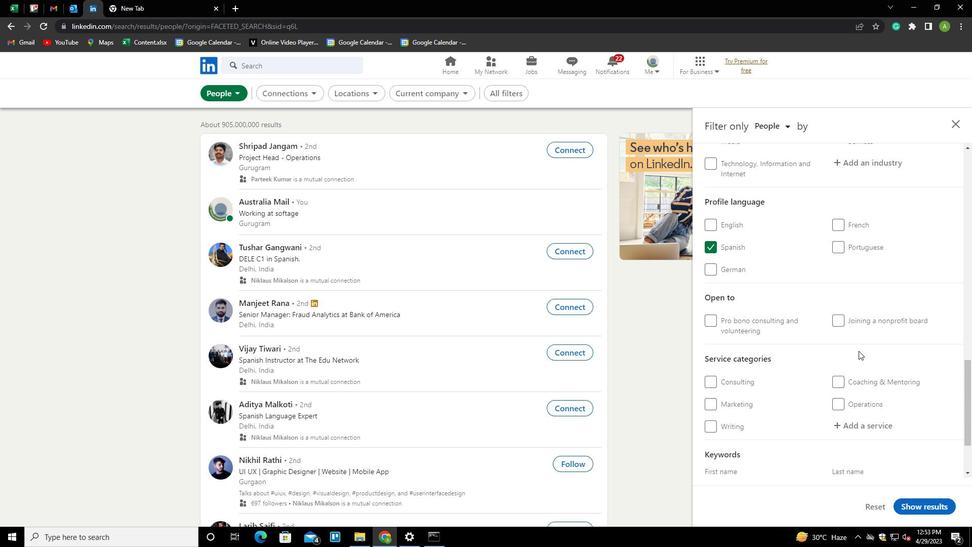 
Action: Mouse scrolled (859, 352) with delta (0, 0)
Screenshot: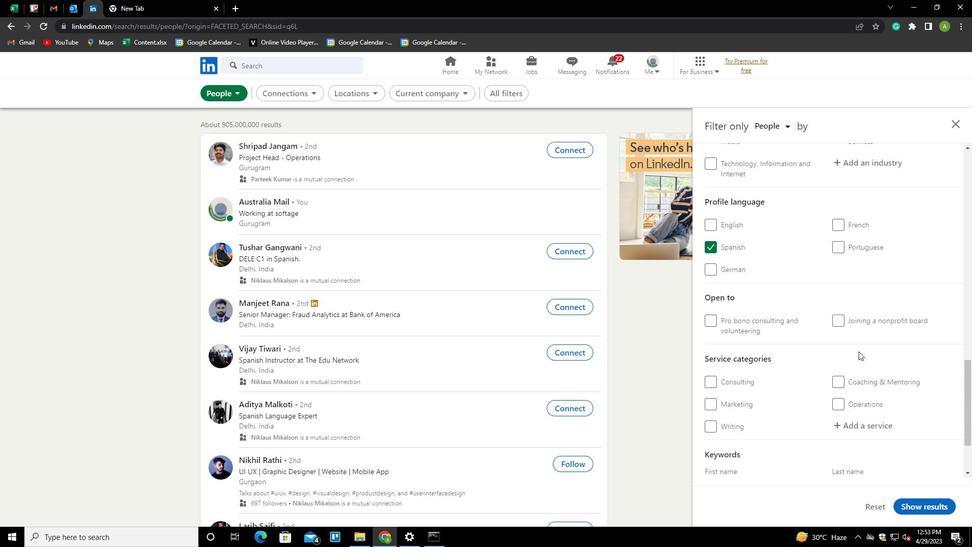 
Action: Mouse moved to (858, 217)
Screenshot: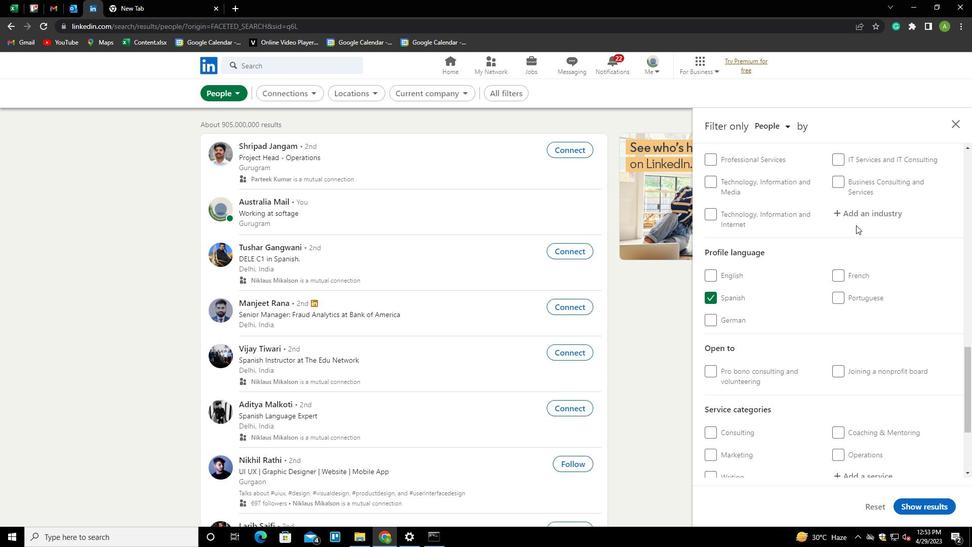 
Action: Mouse pressed left at (858, 217)
Screenshot: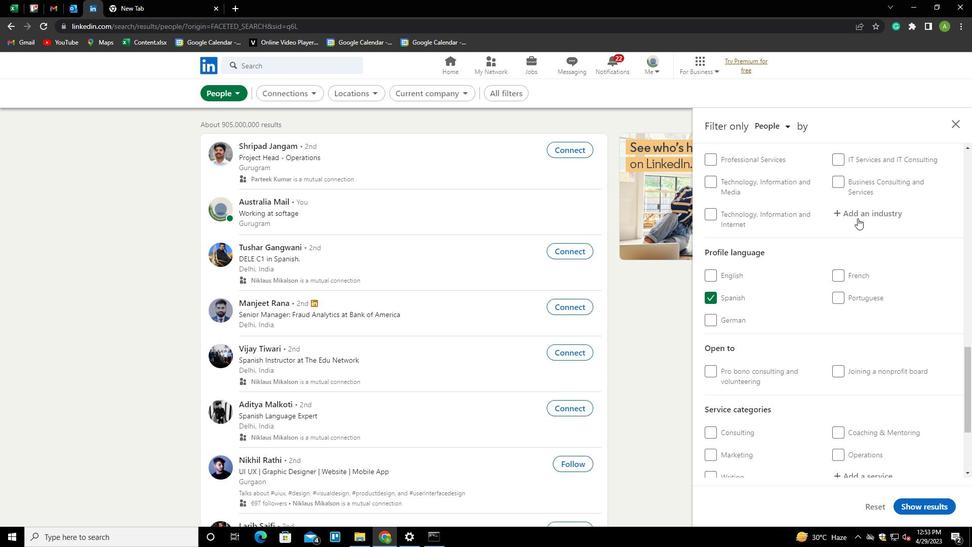
Action: Key pressed <Key.shift>TABACCO<Key.home><Key.right><Key.right><Key.shift_r><Key.left>O<Key.down><Key.enter>
Screenshot: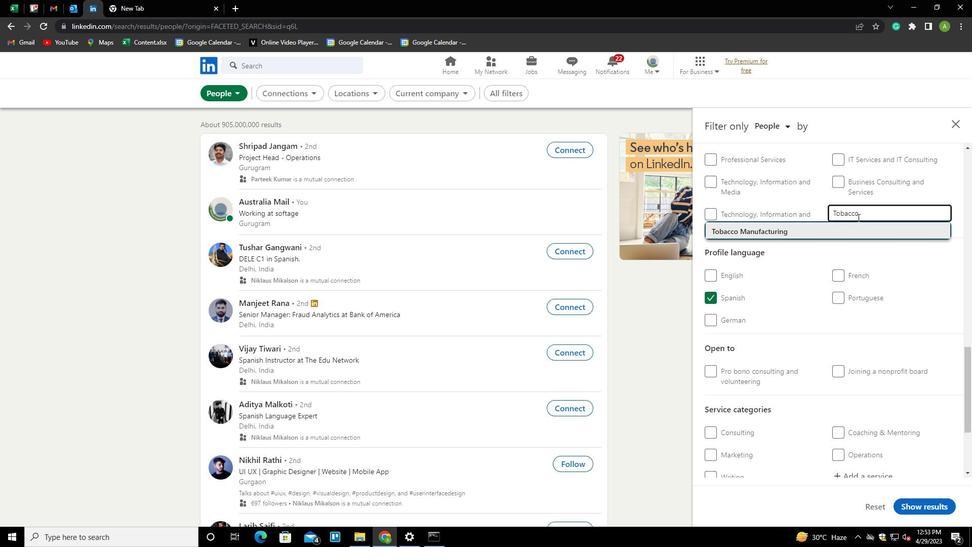 
Action: Mouse scrolled (858, 217) with delta (0, 0)
Screenshot: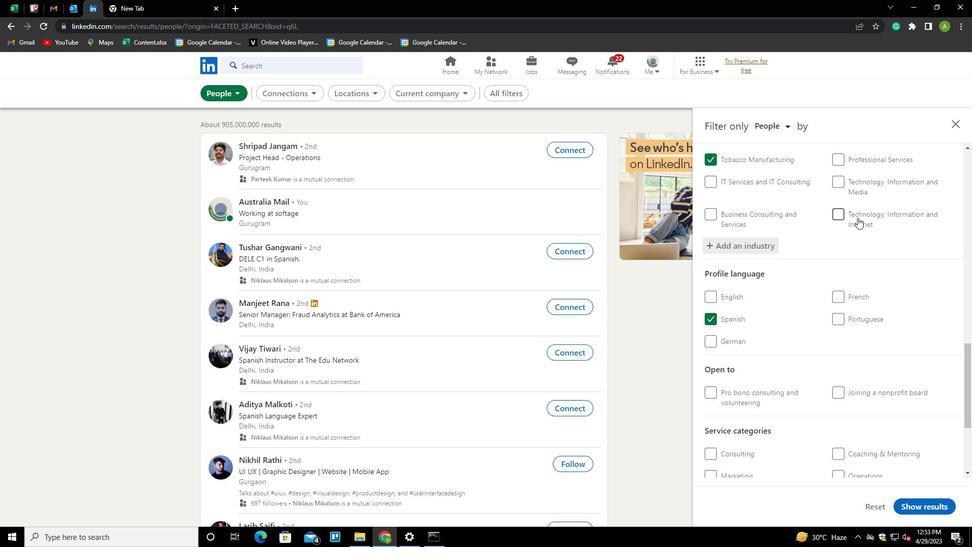 
Action: Mouse scrolled (858, 217) with delta (0, 0)
Screenshot: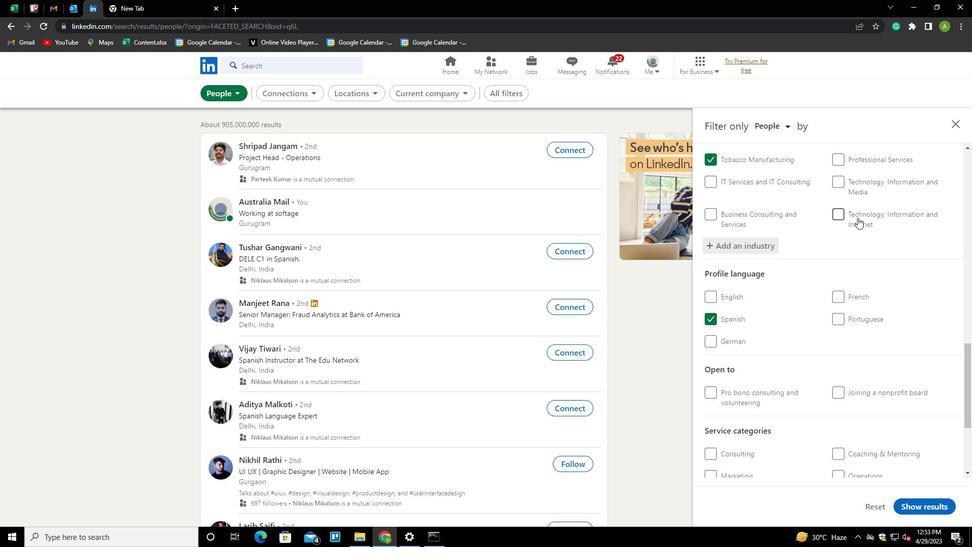 
Action: Mouse scrolled (858, 217) with delta (0, 0)
Screenshot: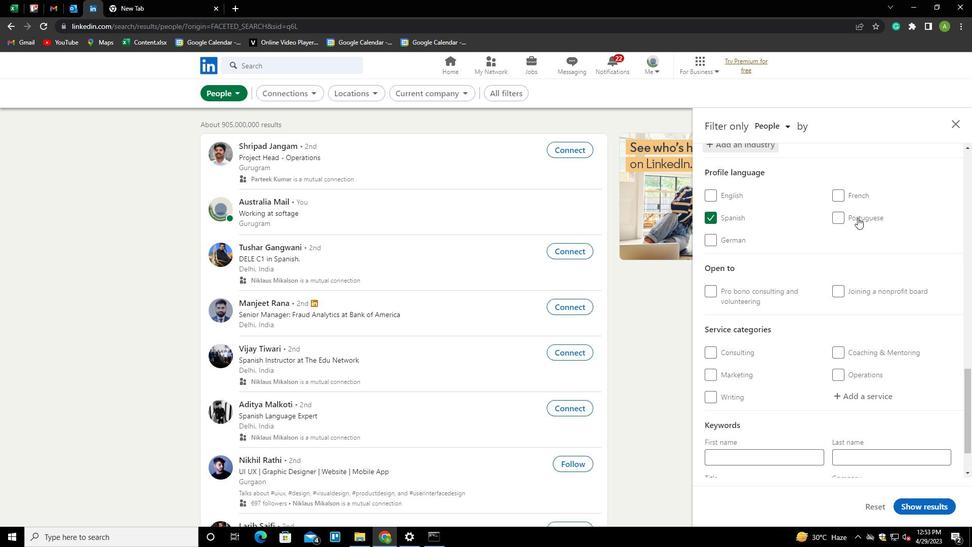 
Action: Mouse scrolled (858, 217) with delta (0, 0)
Screenshot: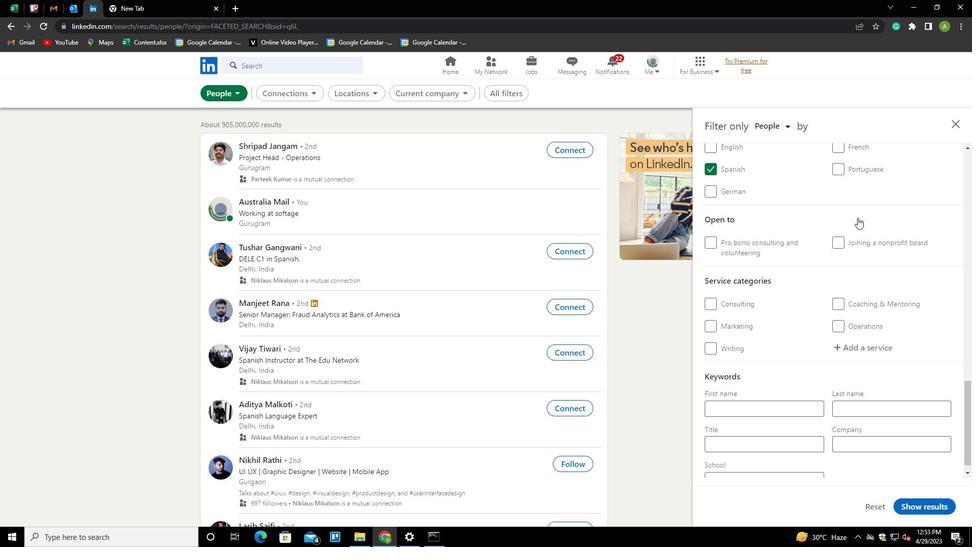 
Action: Mouse scrolled (858, 217) with delta (0, 0)
Screenshot: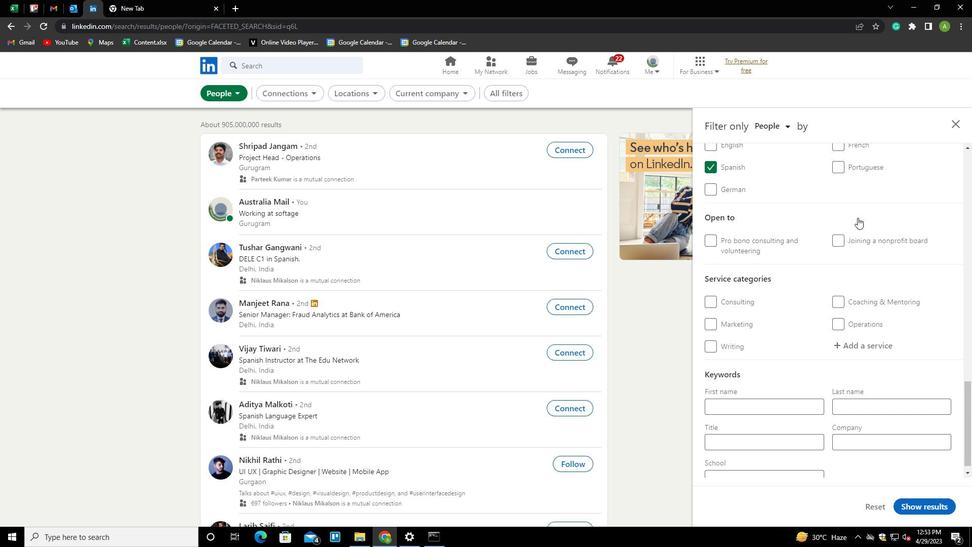
Action: Mouse moved to (856, 332)
Screenshot: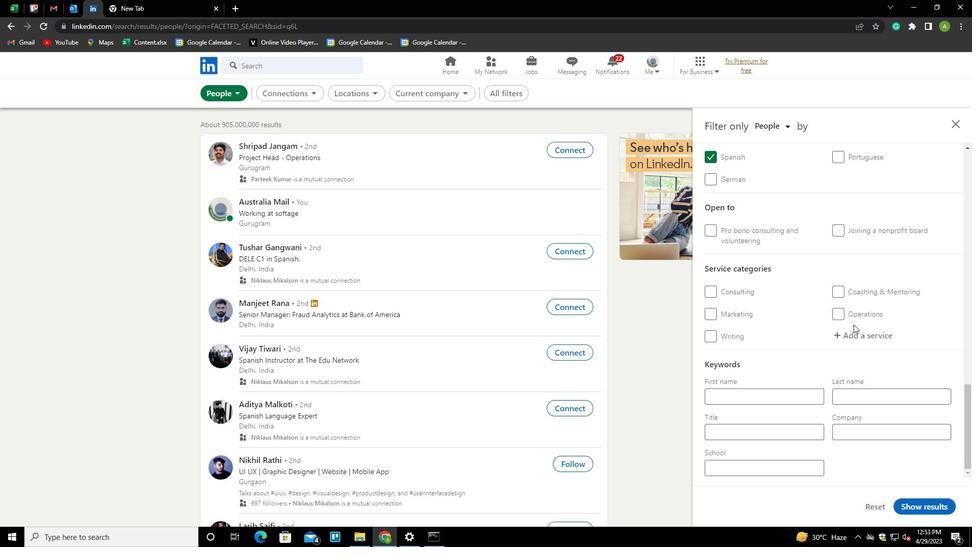 
Action: Mouse pressed left at (856, 332)
Screenshot: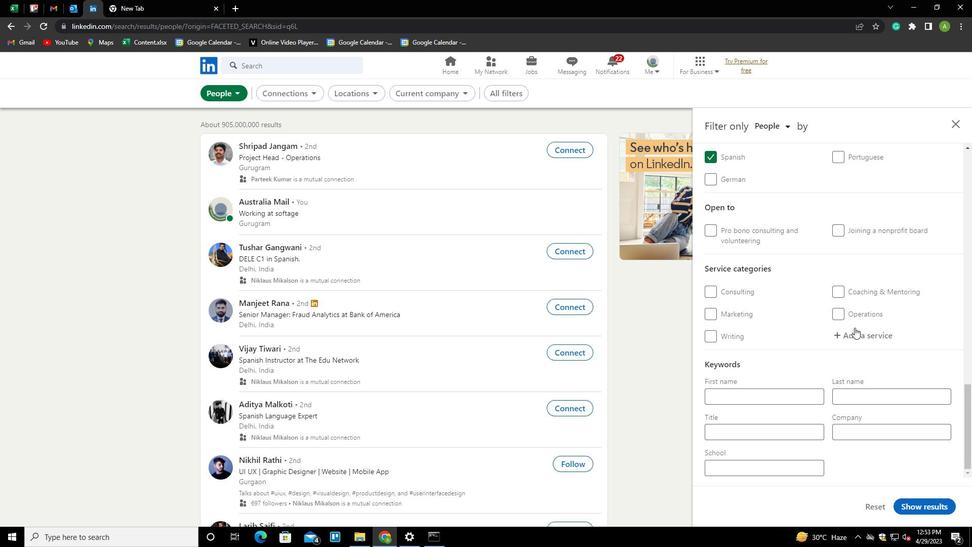 
Action: Mouse moved to (861, 333)
Screenshot: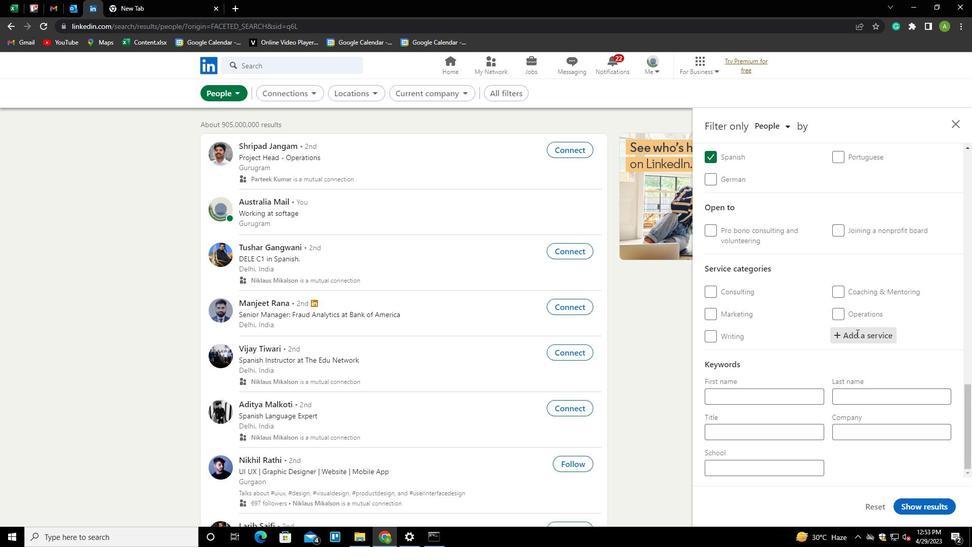 
Action: Mouse pressed left at (861, 333)
Screenshot: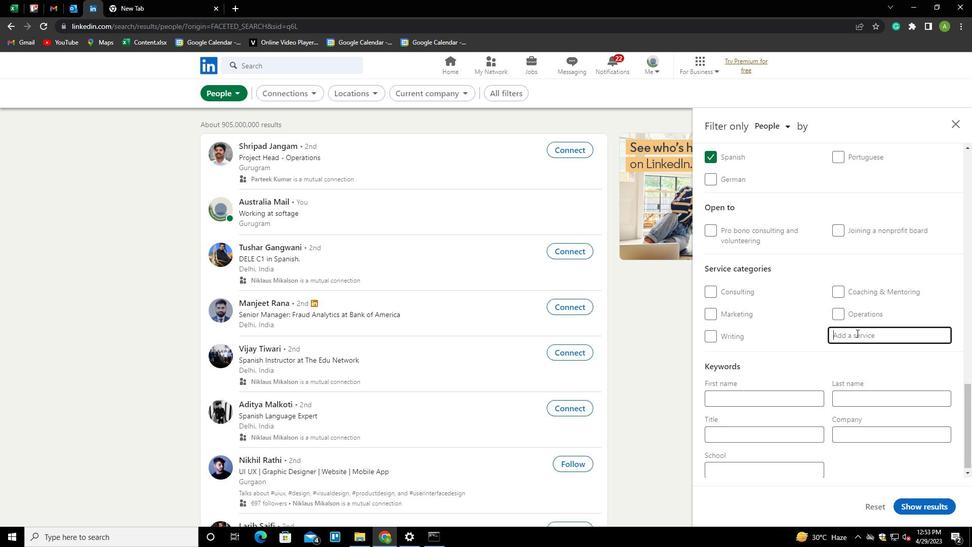 
Action: Key pressed <Key.shift>EDITING<Key.down><Key.enter>
Screenshot: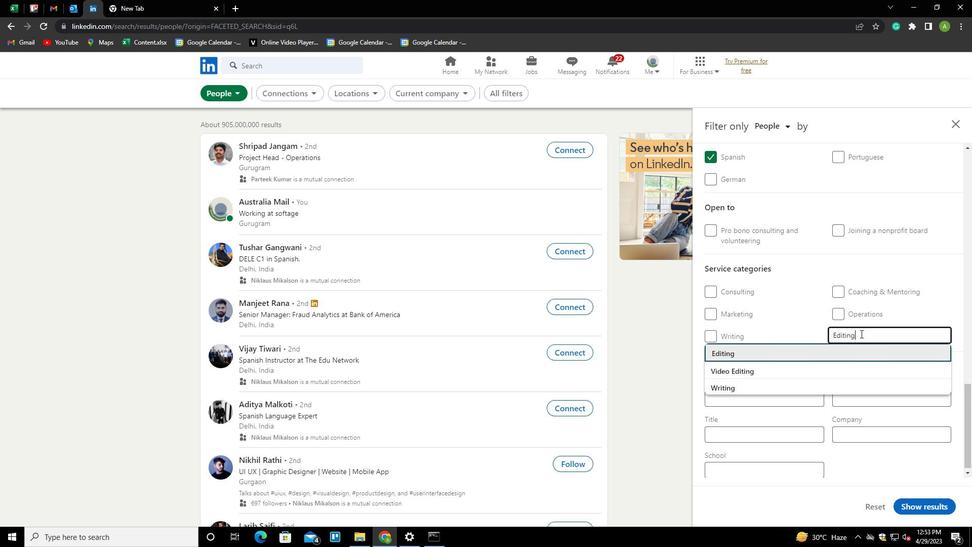 
Action: Mouse scrolled (861, 333) with delta (0, 0)
Screenshot: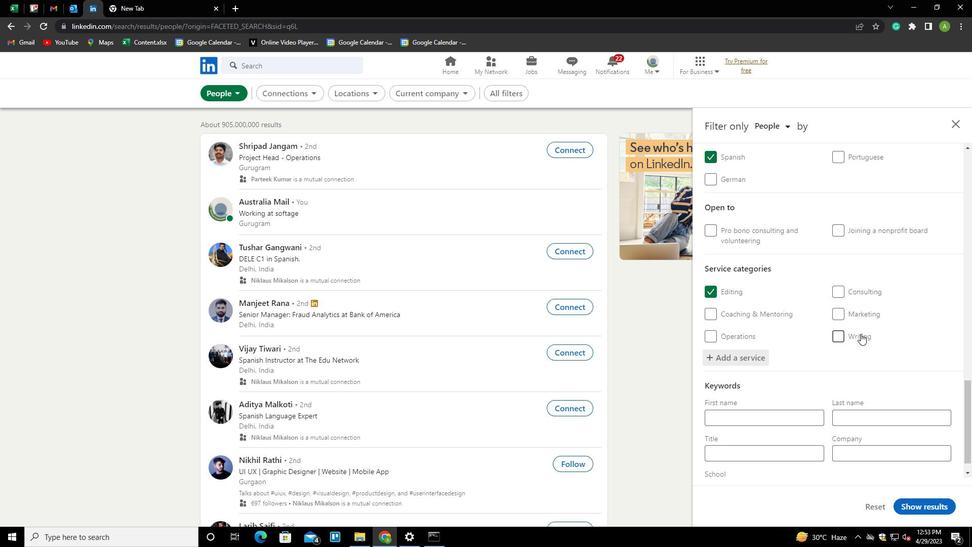 
Action: Mouse scrolled (861, 333) with delta (0, 0)
Screenshot: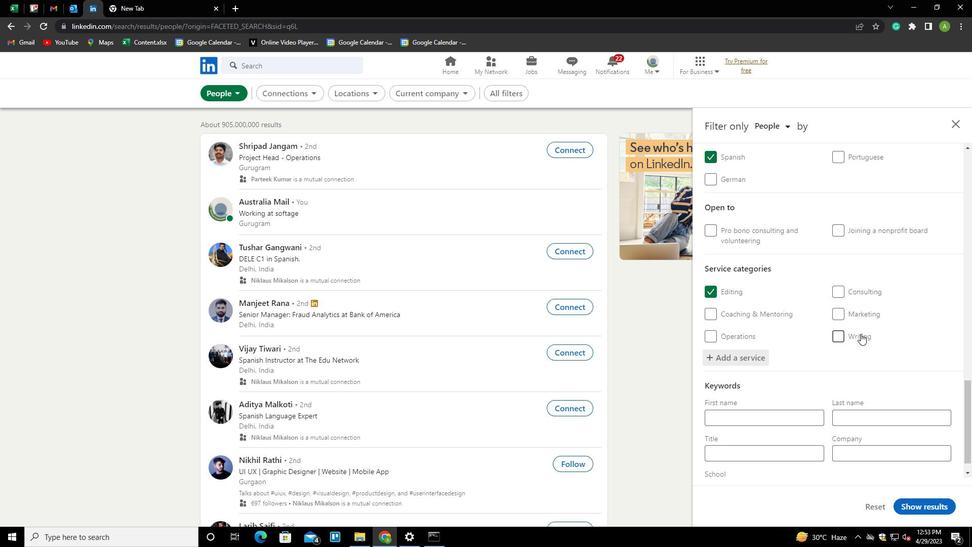 
Action: Mouse scrolled (861, 333) with delta (0, 0)
Screenshot: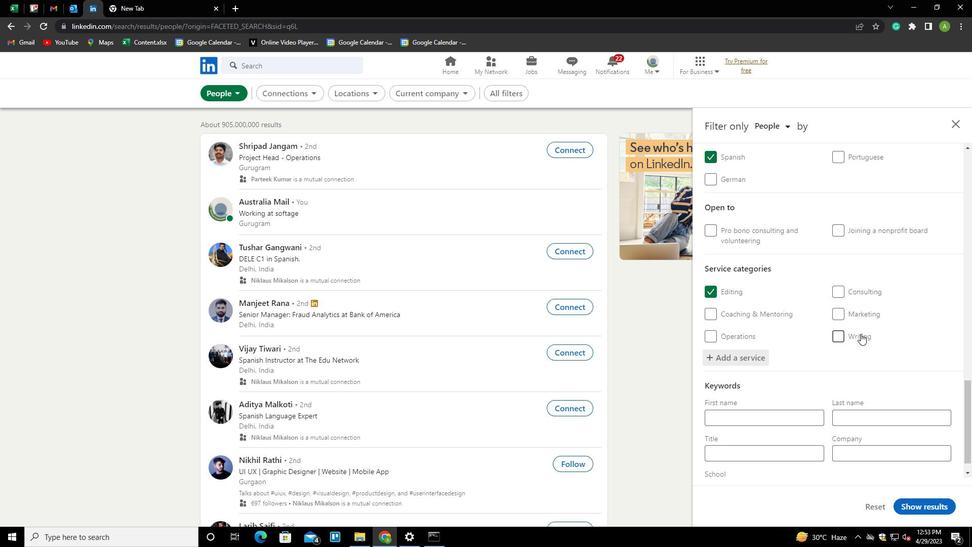 
Action: Mouse scrolled (861, 333) with delta (0, 0)
Screenshot: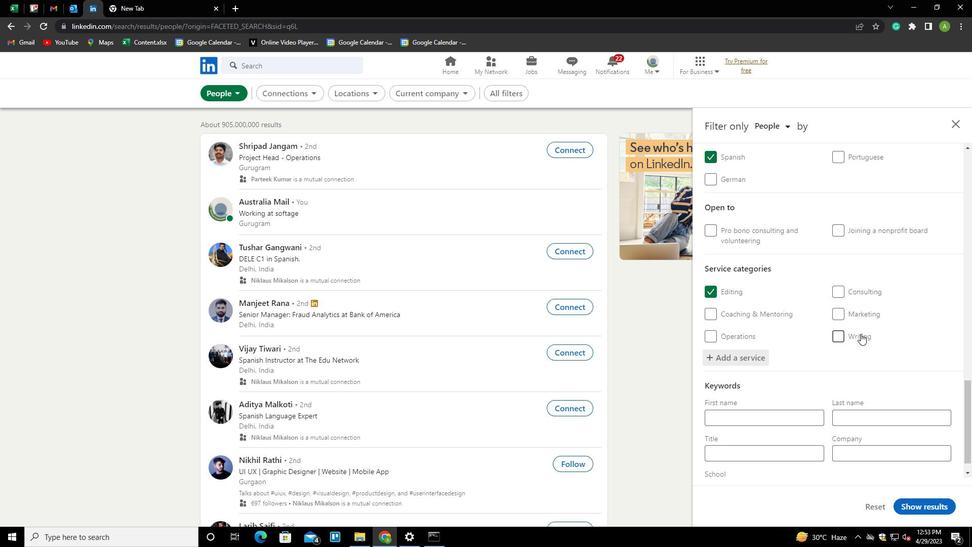 
Action: Mouse moved to (781, 431)
Screenshot: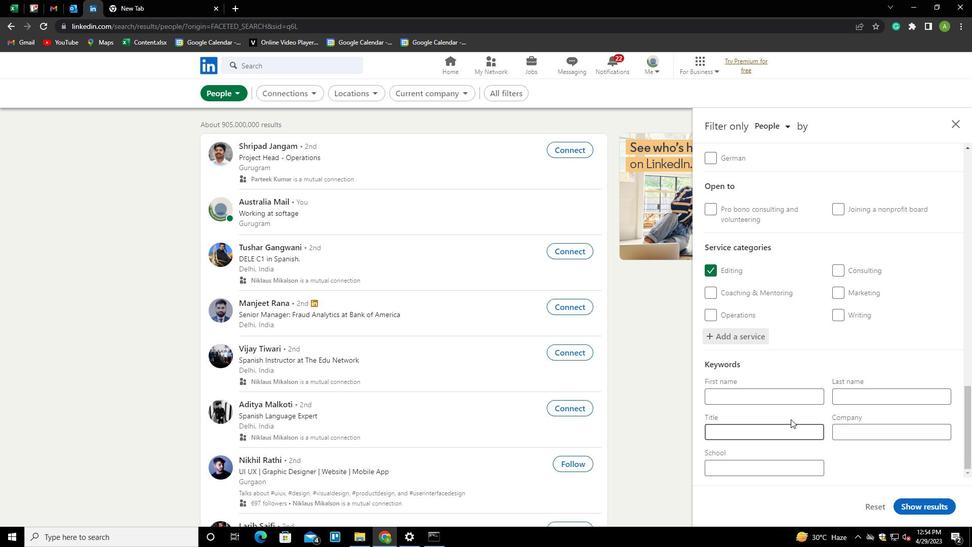
Action: Mouse pressed left at (781, 431)
Screenshot: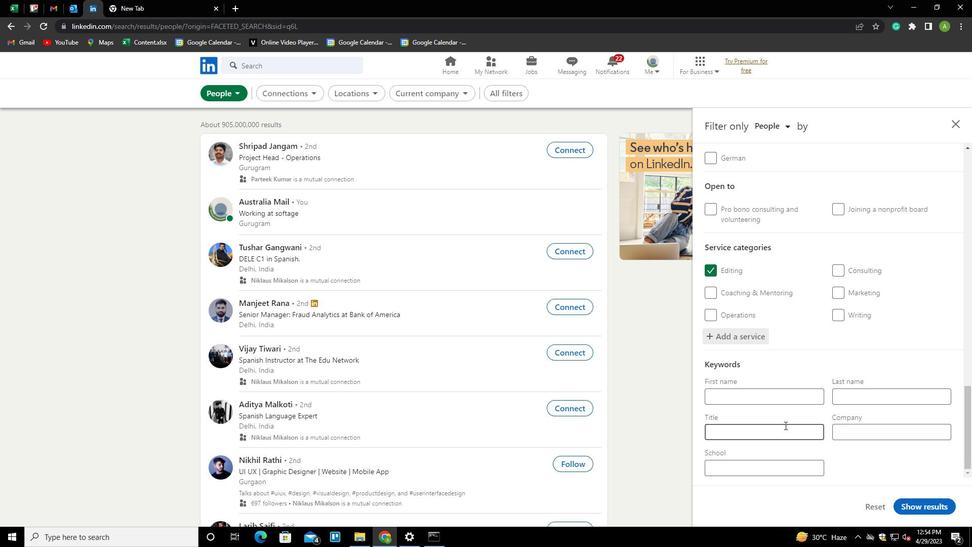 
Action: Mouse moved to (781, 431)
Screenshot: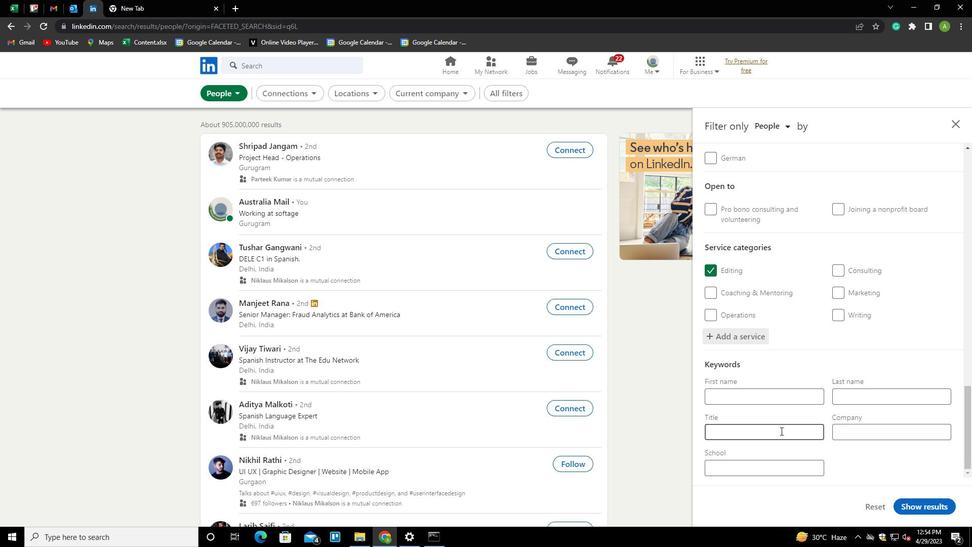 
Action: Key pressed <Key.shift>SHEET<Key.space><Key.shift><Key.shift><Key.shift><Key.shift><Key.shift><Key.shift>MET<Key.backspace><Key.backspace>ETAL<Key.space><Key.shift>WORKER
Screenshot: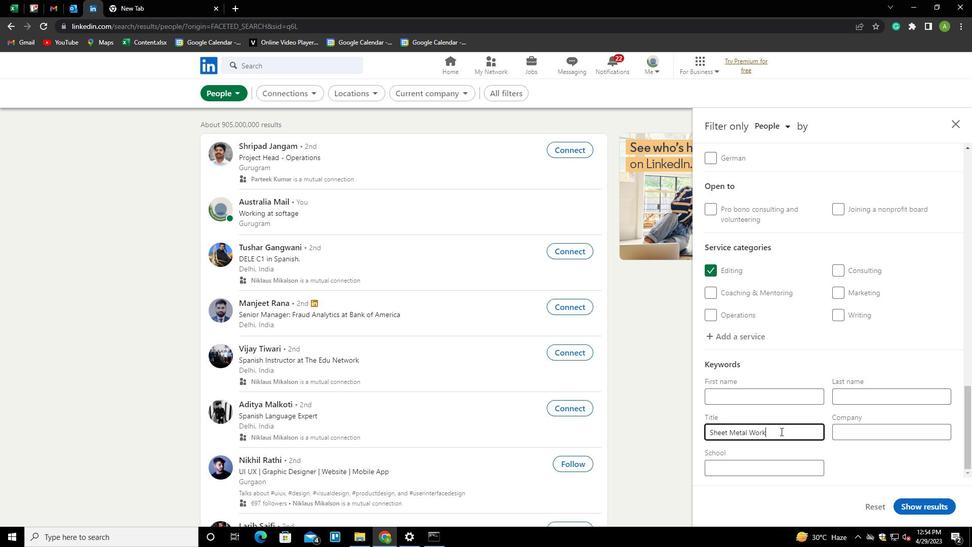 
Action: Mouse moved to (908, 477)
Screenshot: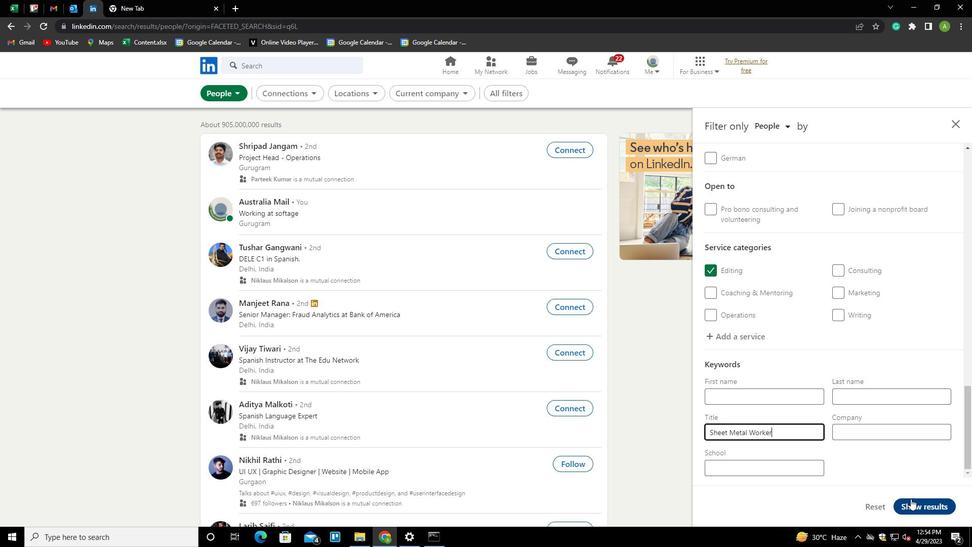 
Action: Mouse pressed left at (908, 477)
Screenshot: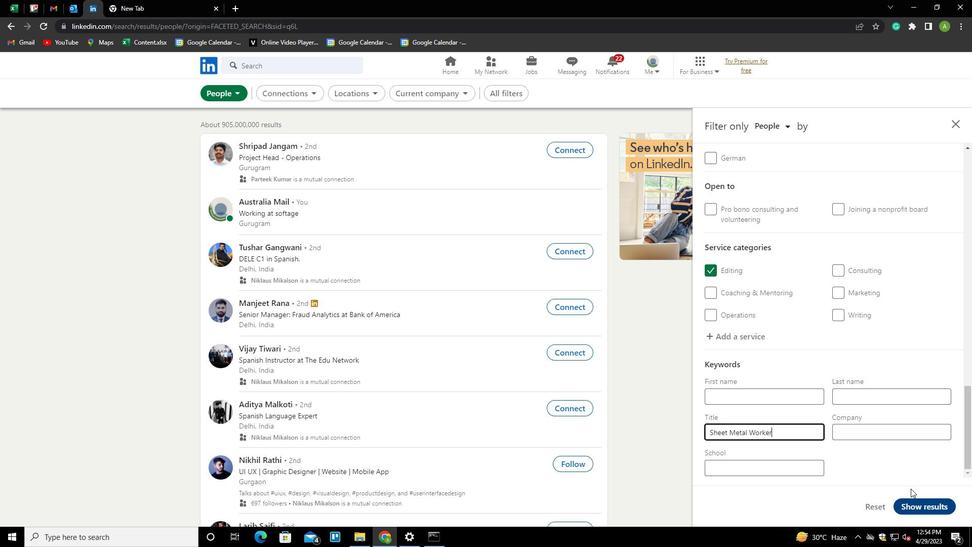 
Action: Mouse moved to (917, 504)
Screenshot: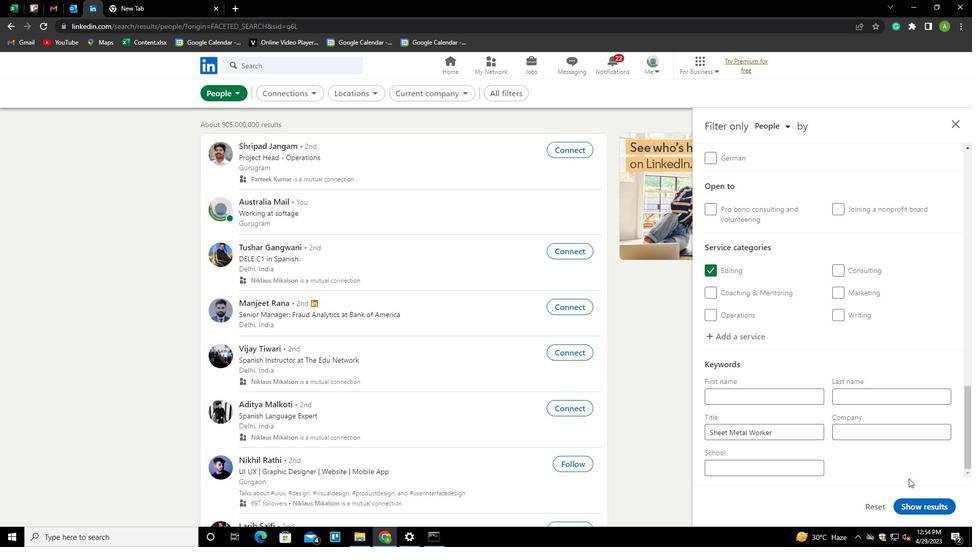 
Action: Mouse pressed left at (917, 504)
Screenshot: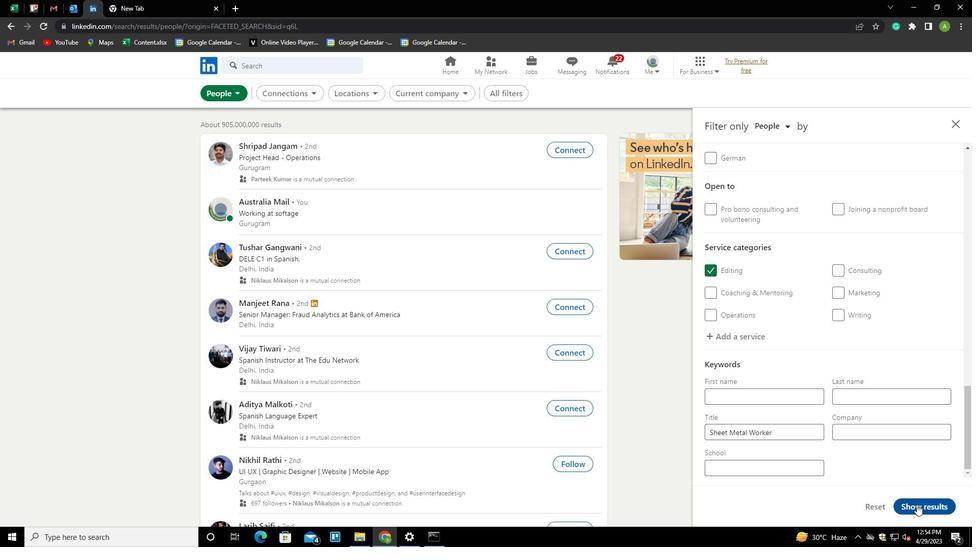 
